 Task: Look for space in Khāriān, Pakistan from 4th June, 2023 to 15th June, 2023 for 2 adults in price range Rs.10000 to Rs.15000. Place can be entire place with 1  bedroom having 1 bed and 1 bathroom. Property type can be house, flat, guest house, hotel. Booking option can be shelf check-in. Required host language is English.
Action: Mouse moved to (451, 74)
Screenshot: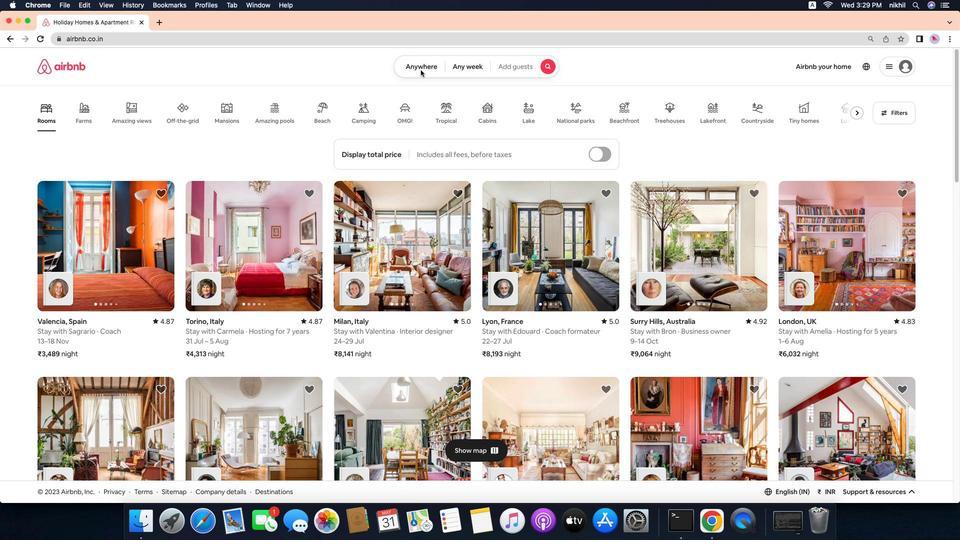 
Action: Mouse pressed left at (451, 74)
Screenshot: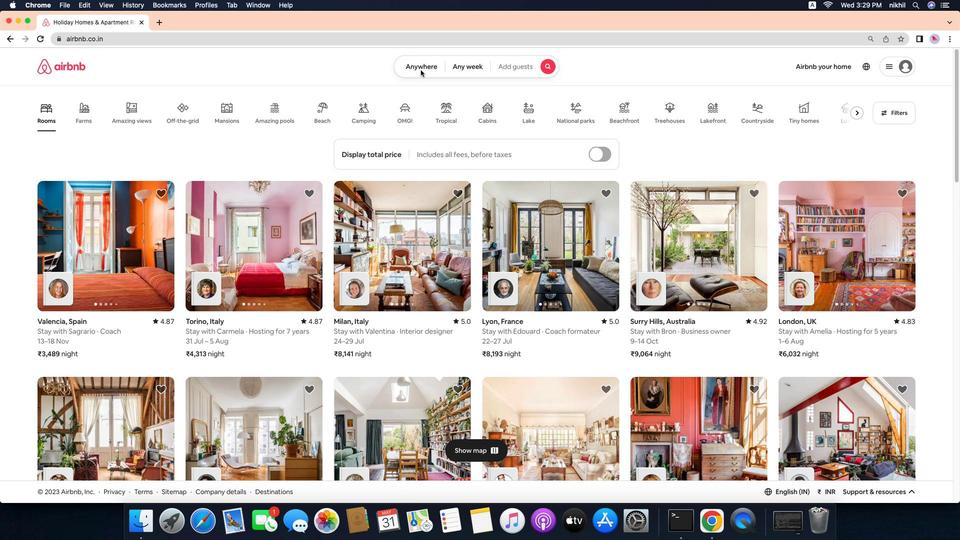 
Action: Mouse moved to (451, 69)
Screenshot: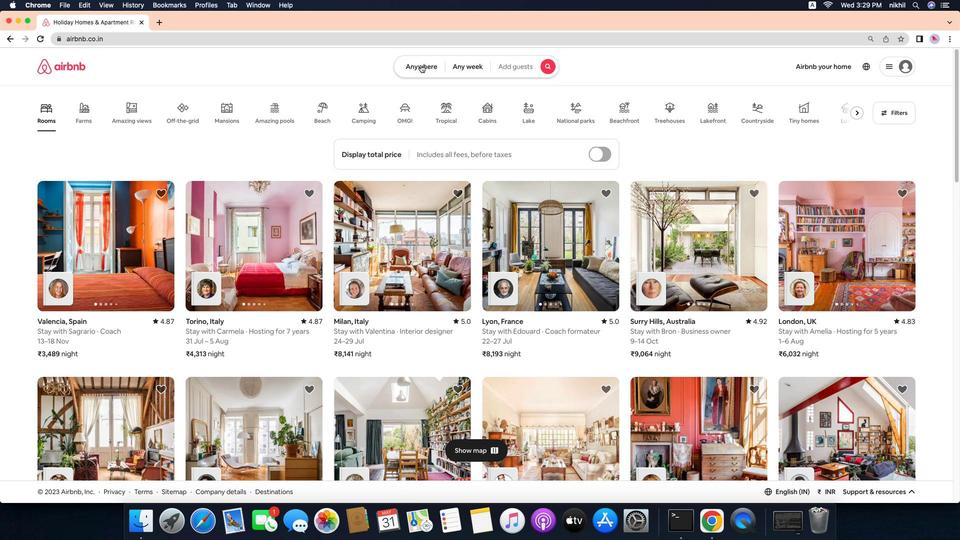 
Action: Mouse pressed left at (451, 69)
Screenshot: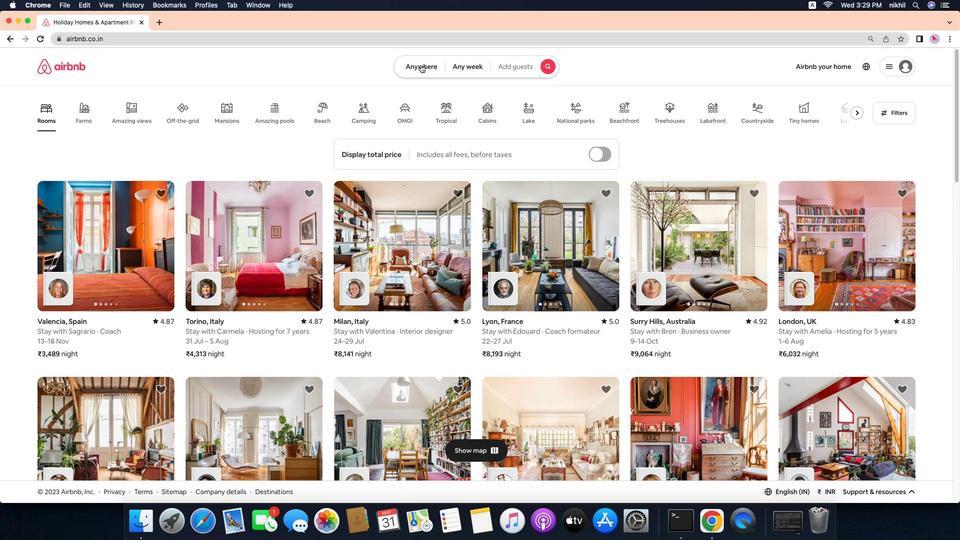 
Action: Mouse moved to (406, 103)
Screenshot: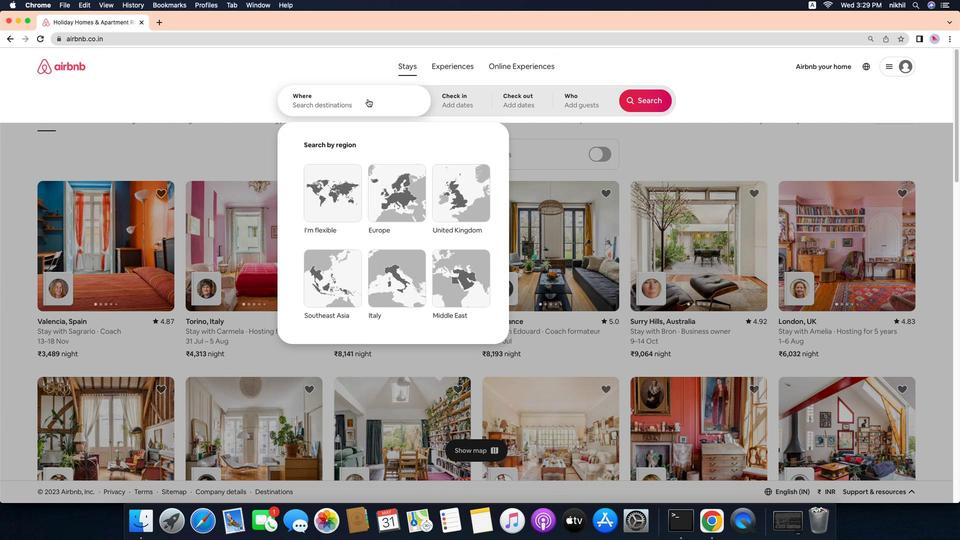 
Action: Mouse pressed left at (406, 103)
Screenshot: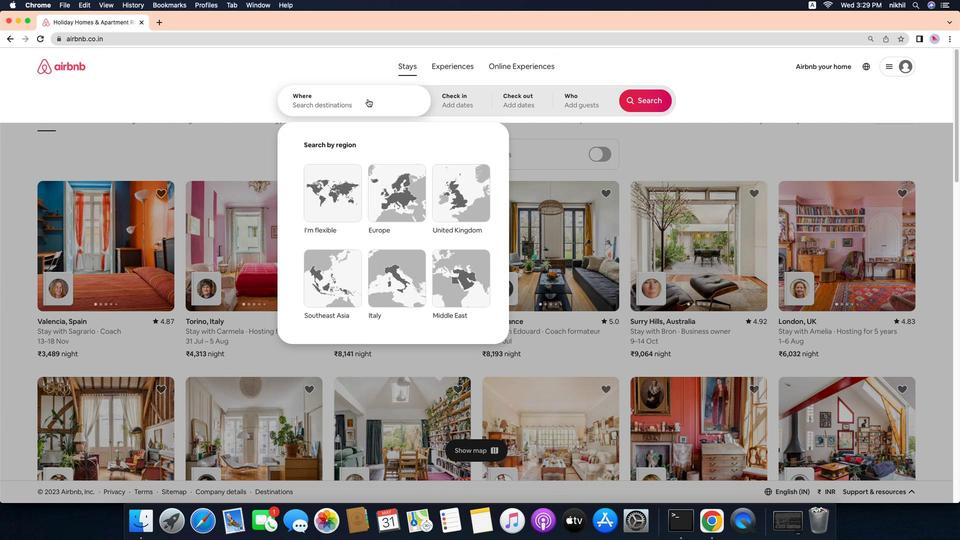 
Action: Mouse moved to (406, 107)
Screenshot: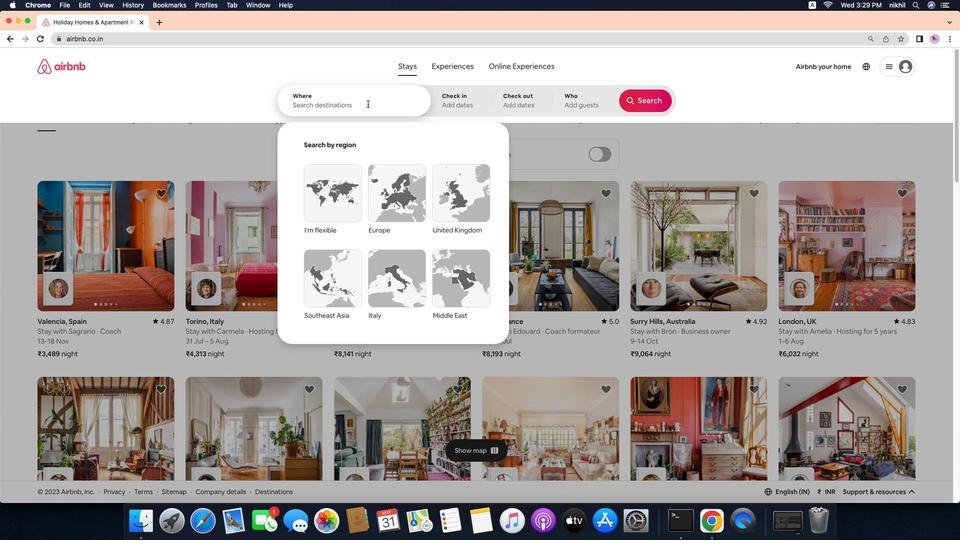 
Action: Key pressed Key.caps_lock'K'Key.caps_lock'h''a''r''i''a''n'','Key.spaceKey.caps_lock'P'Key.caps_lock'a''k''i''s''t''a''n'
Screenshot: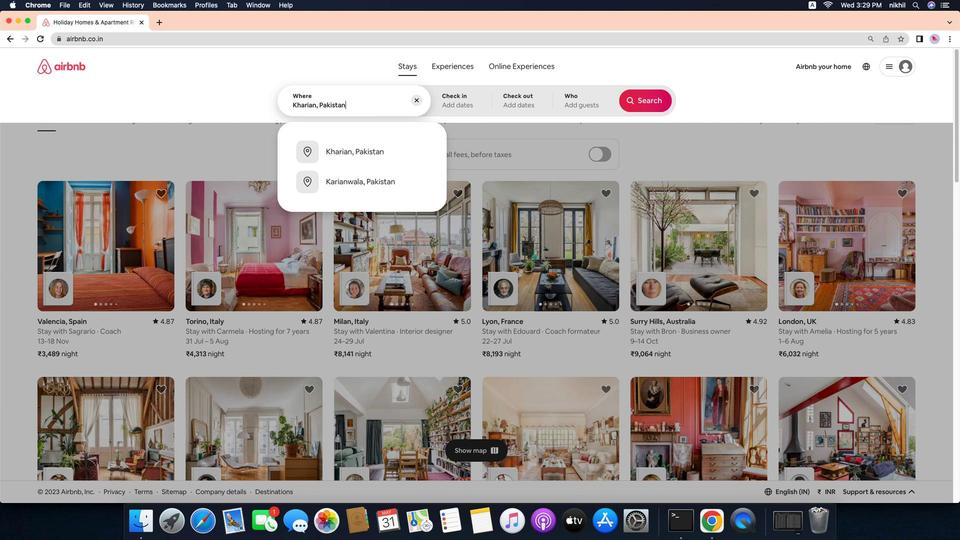 
Action: Mouse moved to (417, 156)
Screenshot: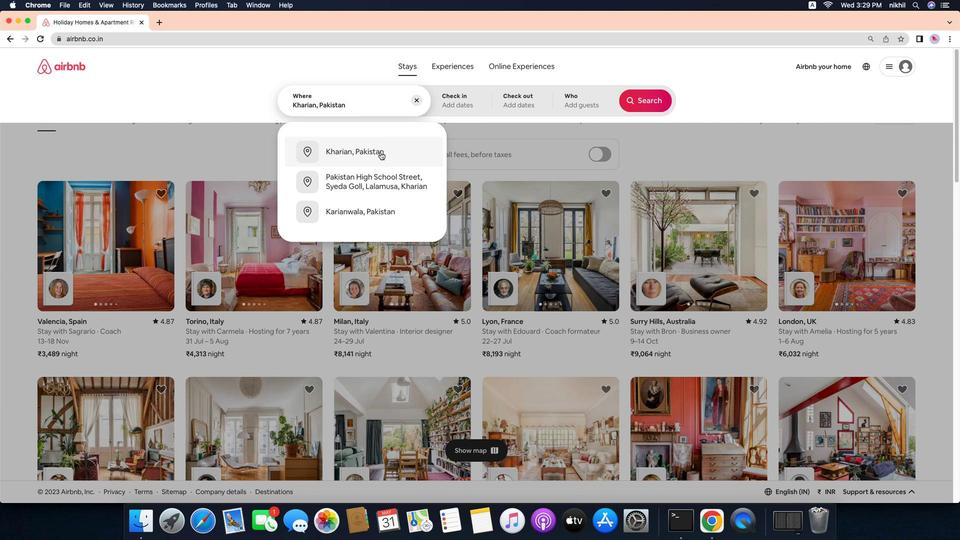 
Action: Mouse pressed left at (417, 156)
Screenshot: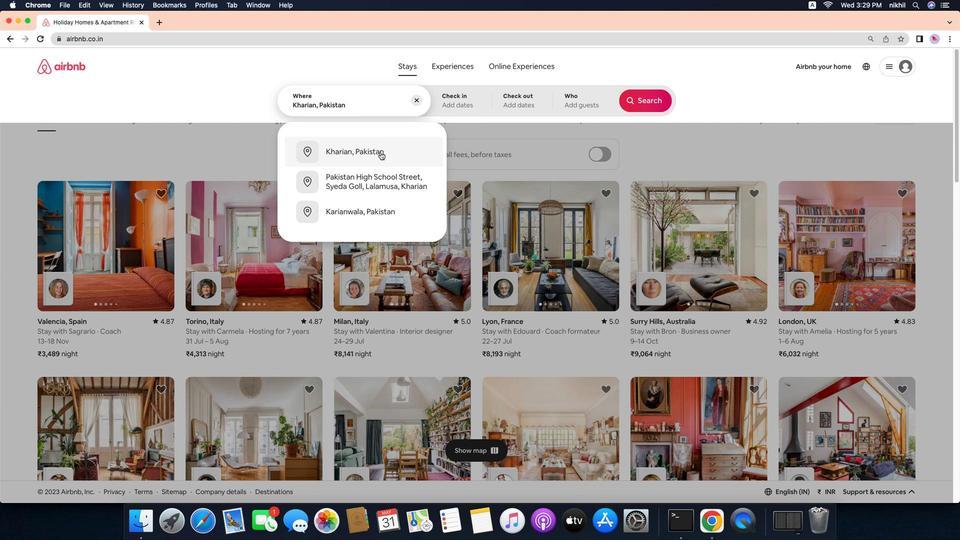 
Action: Mouse moved to (518, 235)
Screenshot: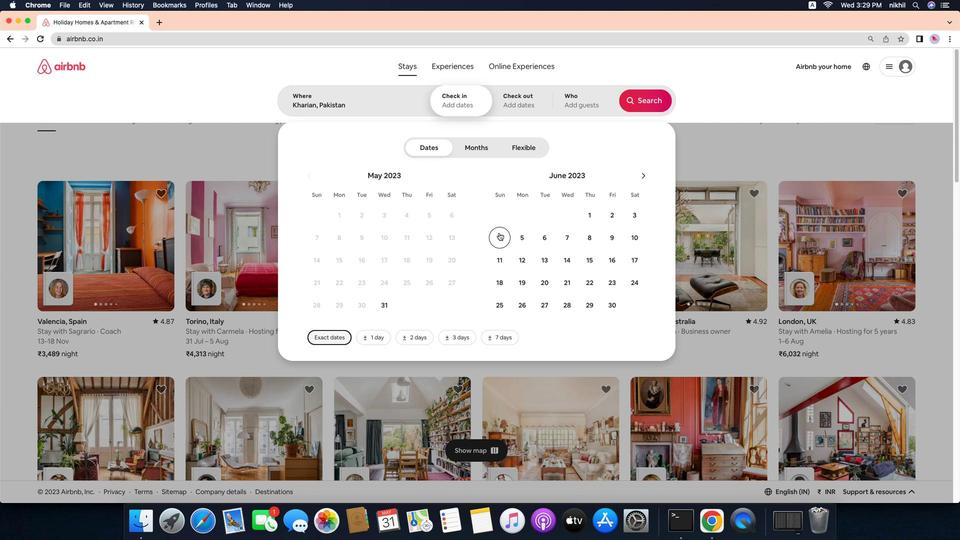 
Action: Mouse pressed left at (518, 235)
Screenshot: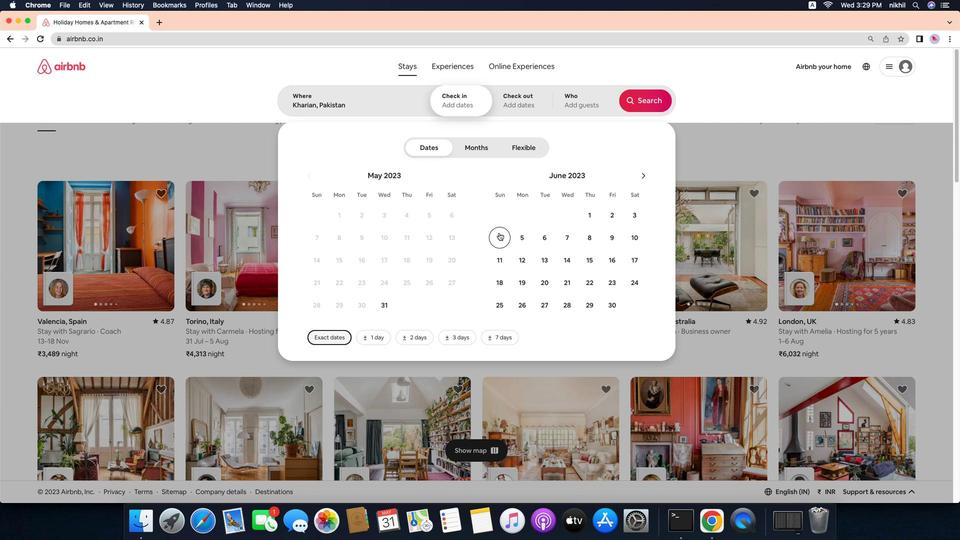 
Action: Mouse moved to (603, 264)
Screenshot: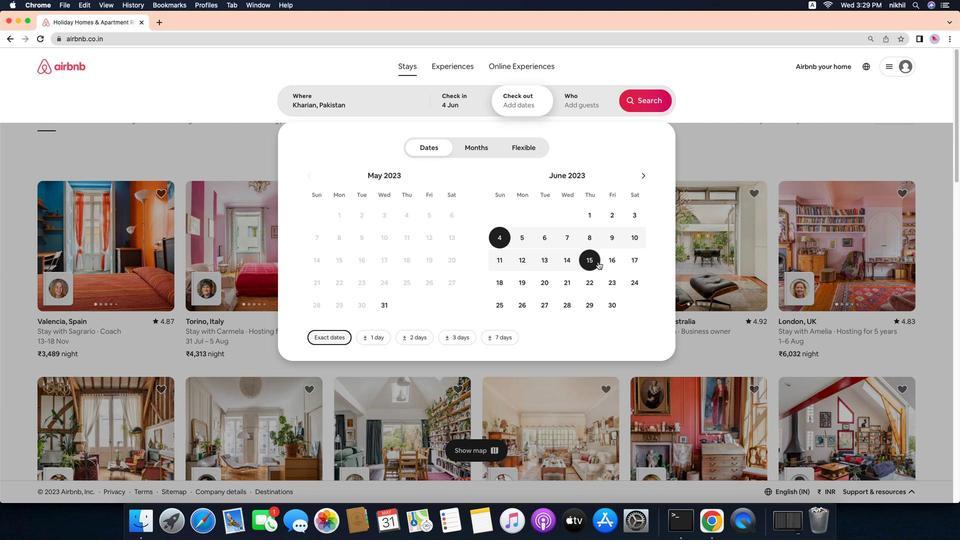 
Action: Mouse pressed left at (603, 264)
Screenshot: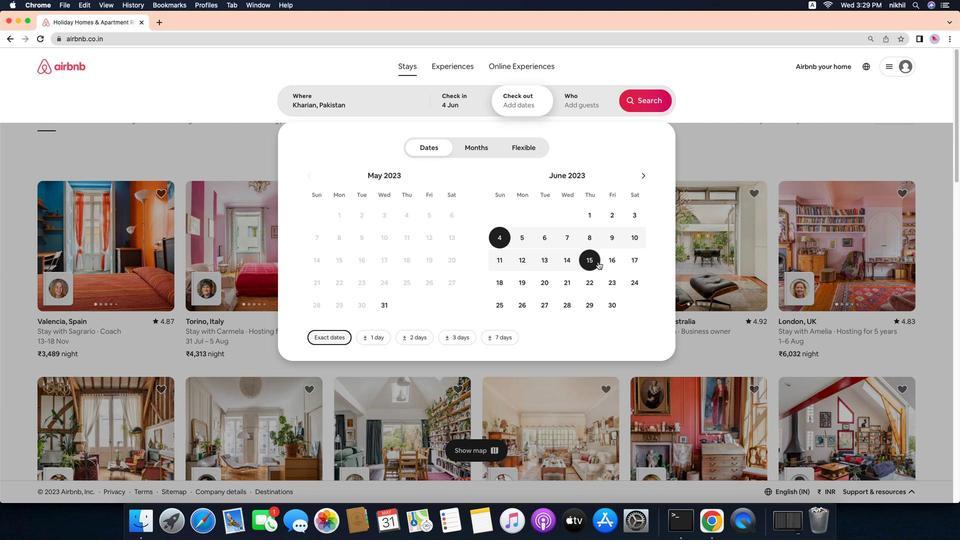 
Action: Mouse moved to (595, 101)
Screenshot: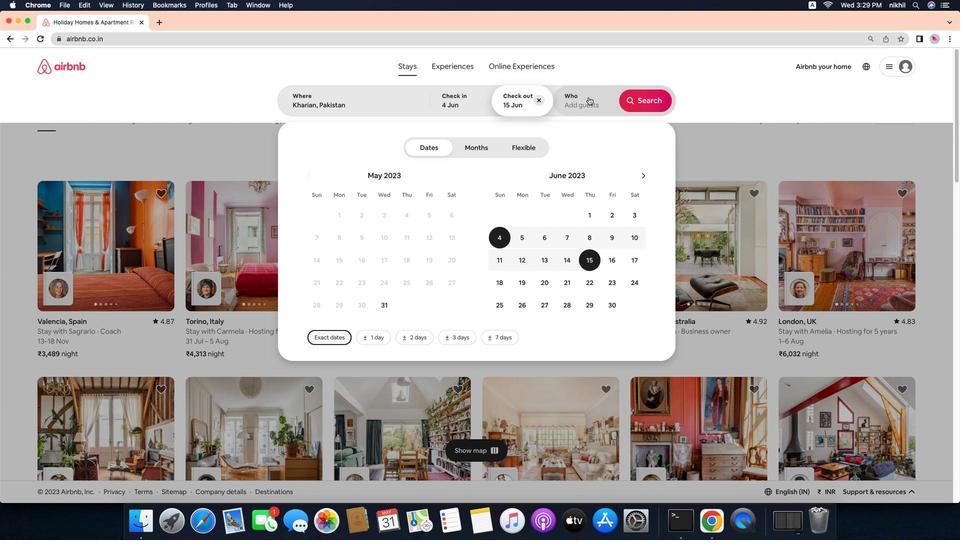 
Action: Mouse pressed left at (595, 101)
Screenshot: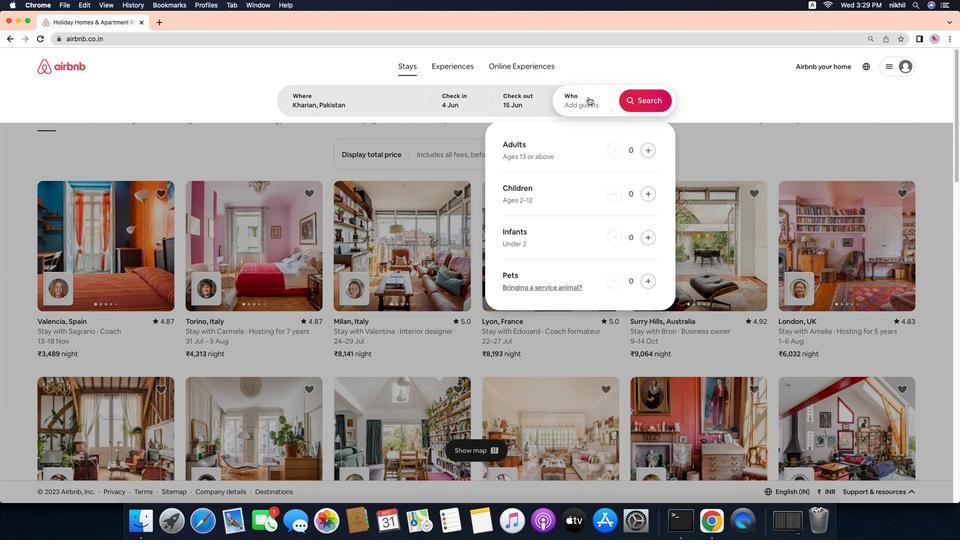 
Action: Mouse moved to (653, 153)
Screenshot: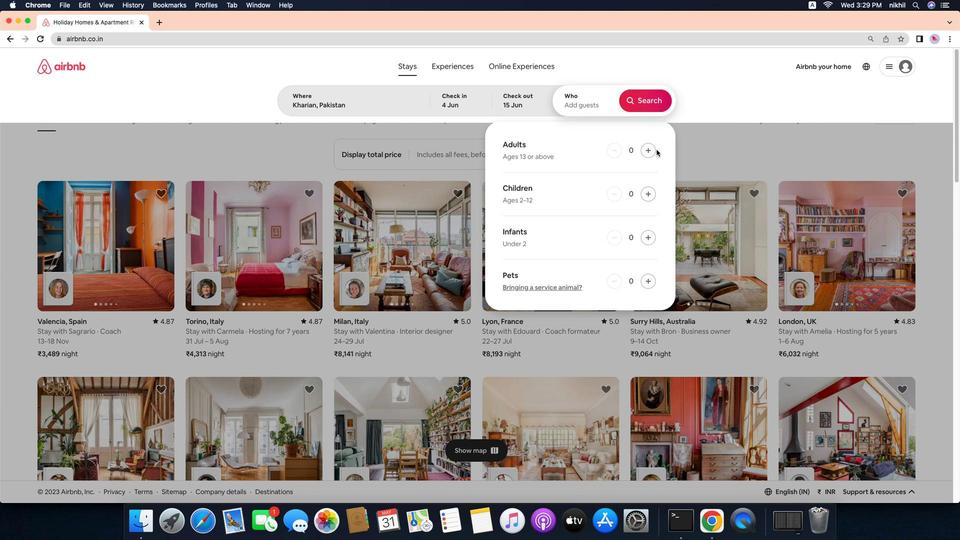 
Action: Mouse pressed left at (653, 153)
Screenshot: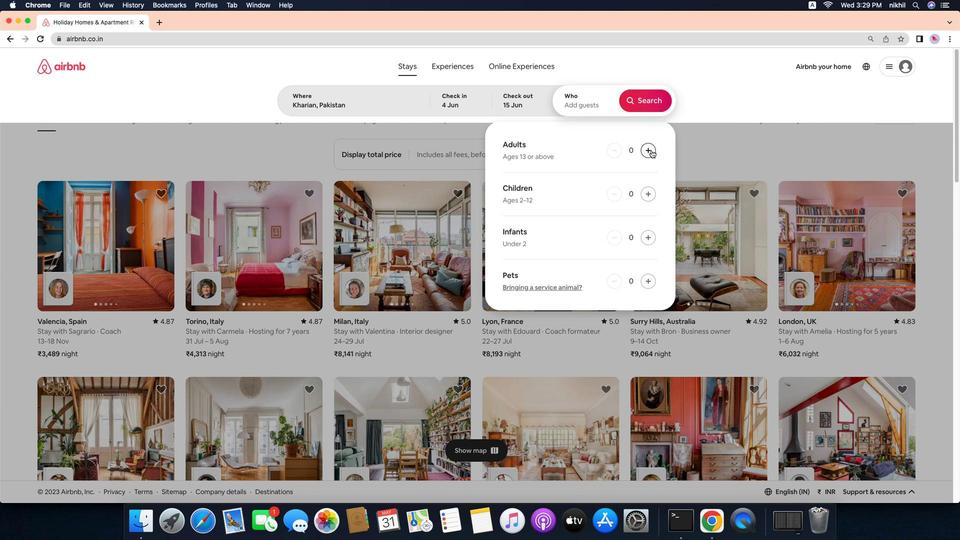 
Action: Mouse moved to (648, 154)
Screenshot: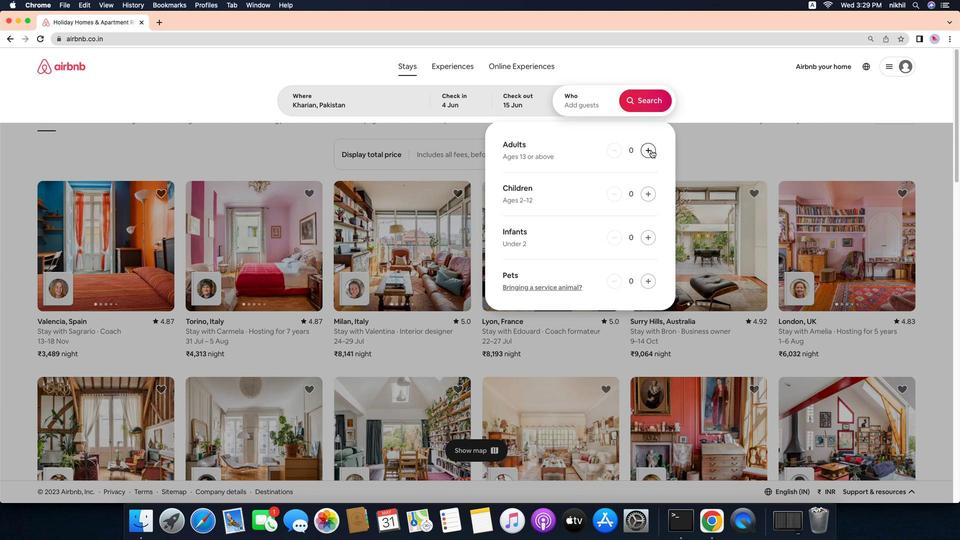 
Action: Mouse pressed left at (648, 154)
Screenshot: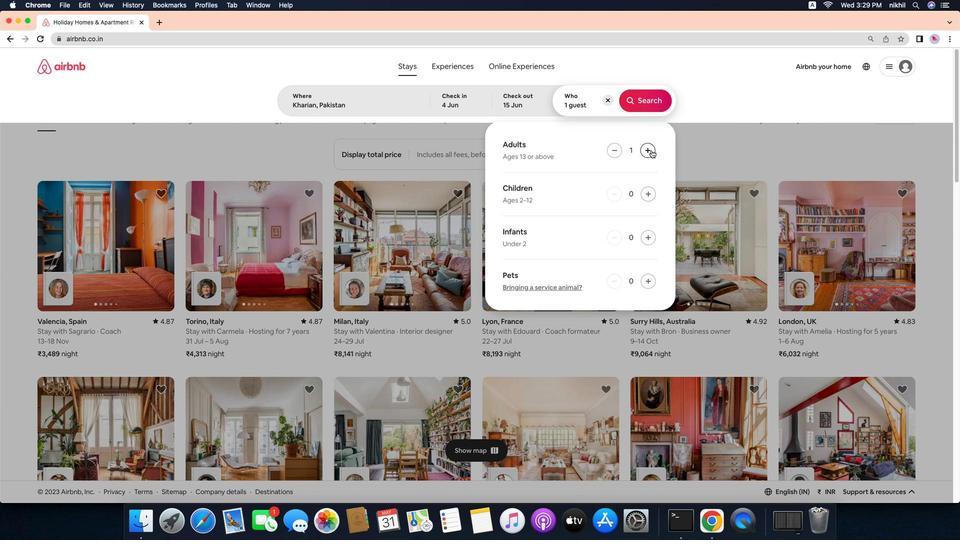 
Action: Mouse pressed left at (648, 154)
Screenshot: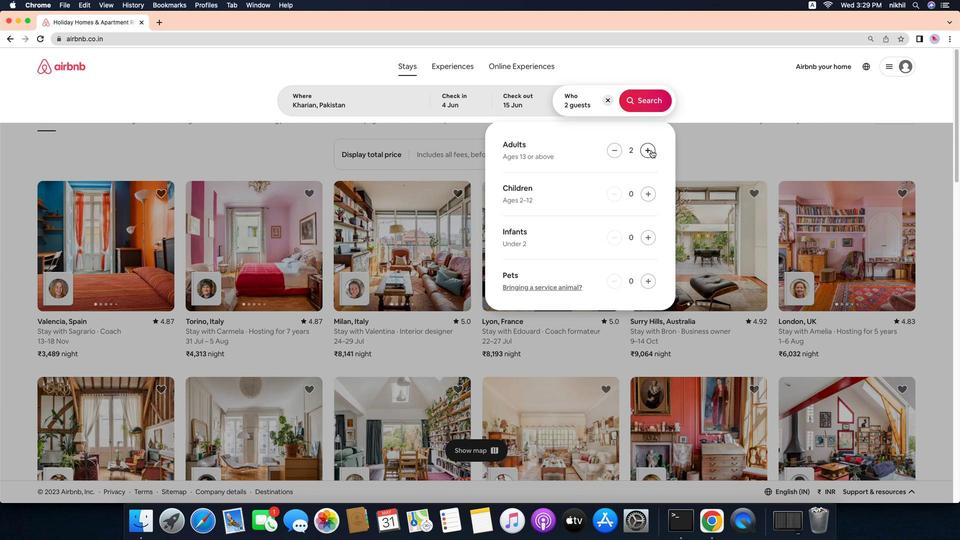 
Action: Mouse moved to (646, 109)
Screenshot: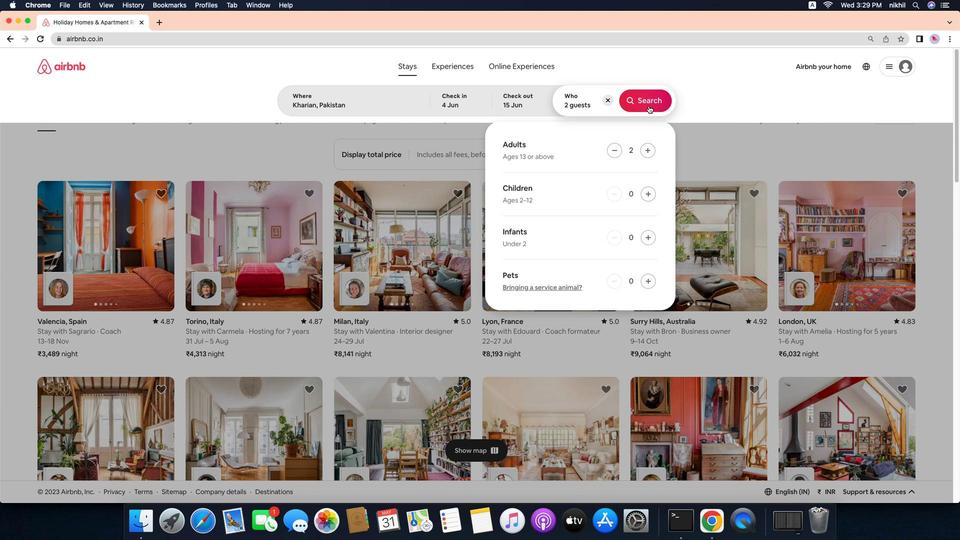 
Action: Mouse pressed left at (646, 109)
Screenshot: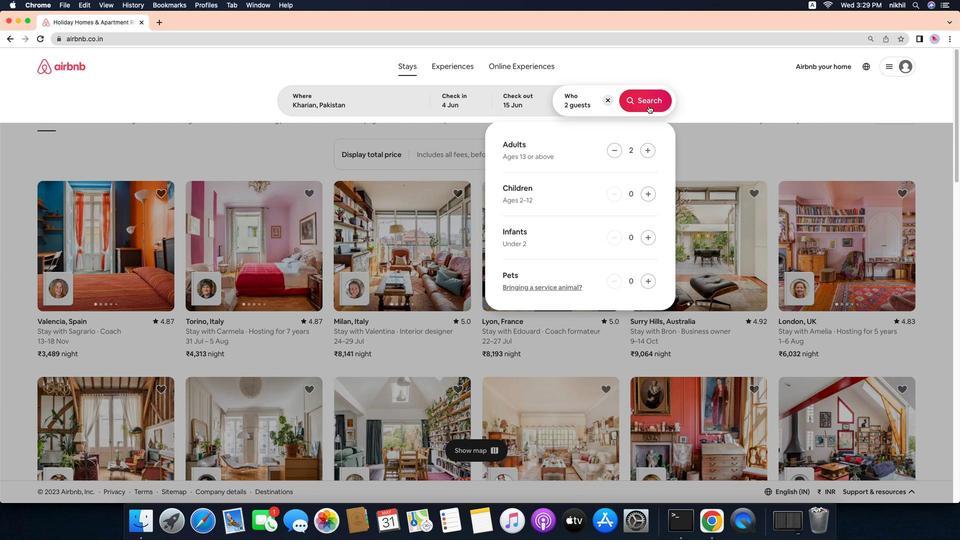 
Action: Mouse moved to (880, 111)
Screenshot: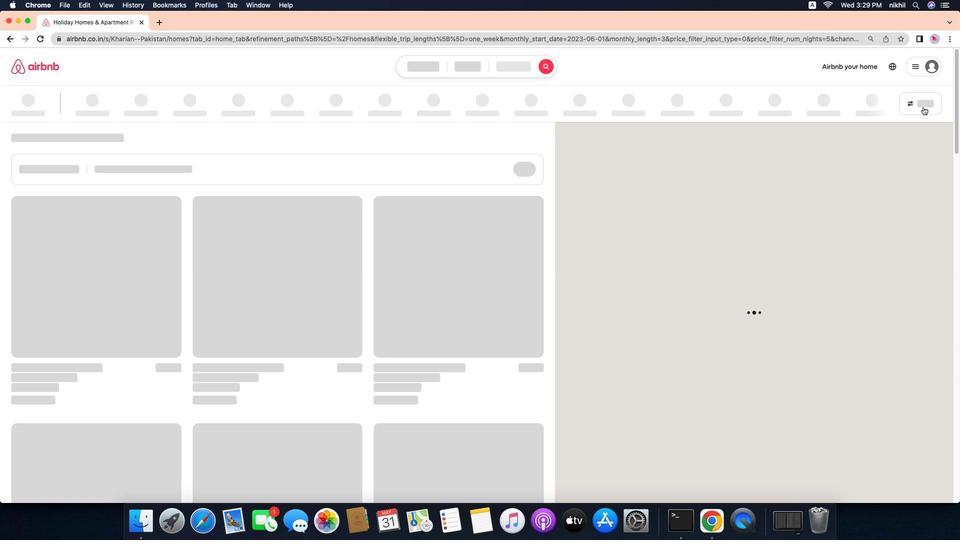 
Action: Mouse pressed left at (880, 111)
Screenshot: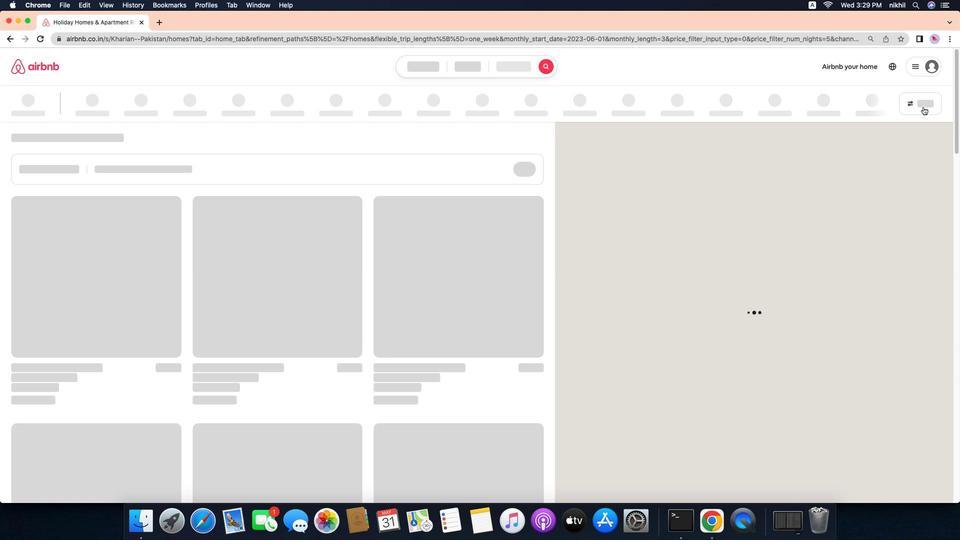 
Action: Mouse moved to (874, 113)
Screenshot: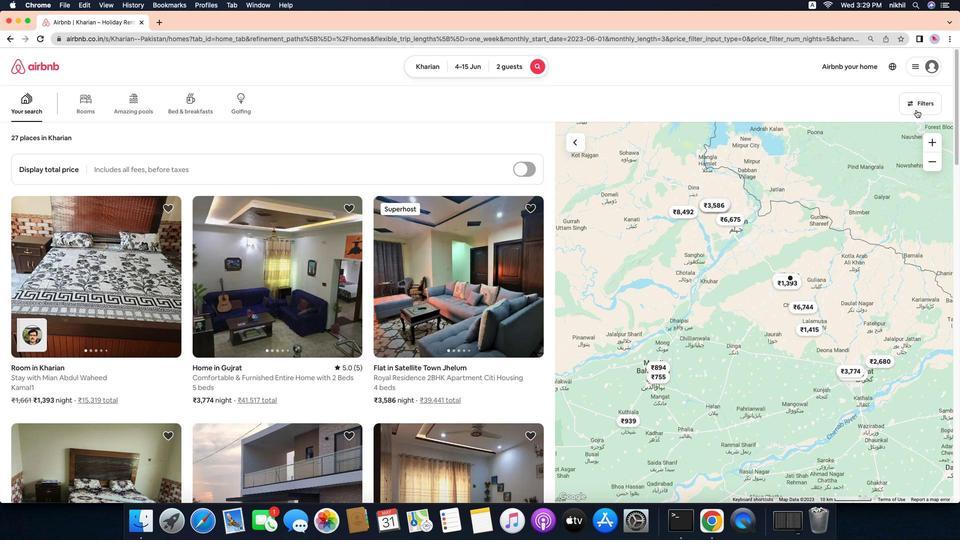 
Action: Mouse pressed left at (874, 113)
Screenshot: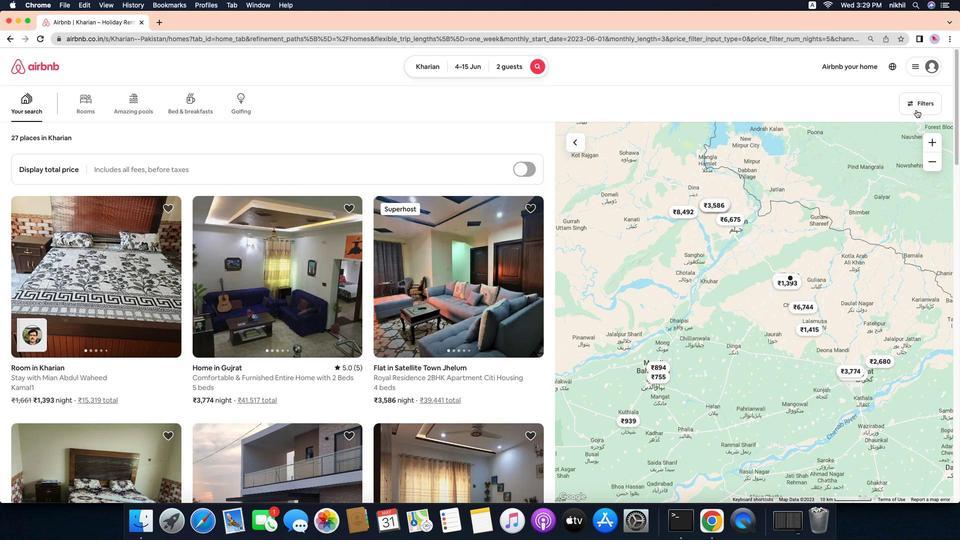 
Action: Mouse moved to (421, 336)
Screenshot: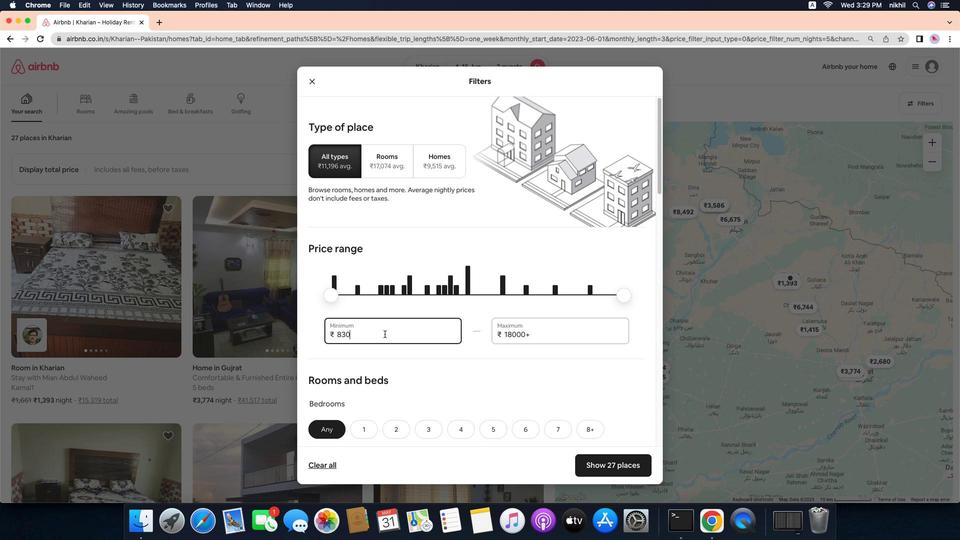 
Action: Mouse pressed left at (421, 336)
Screenshot: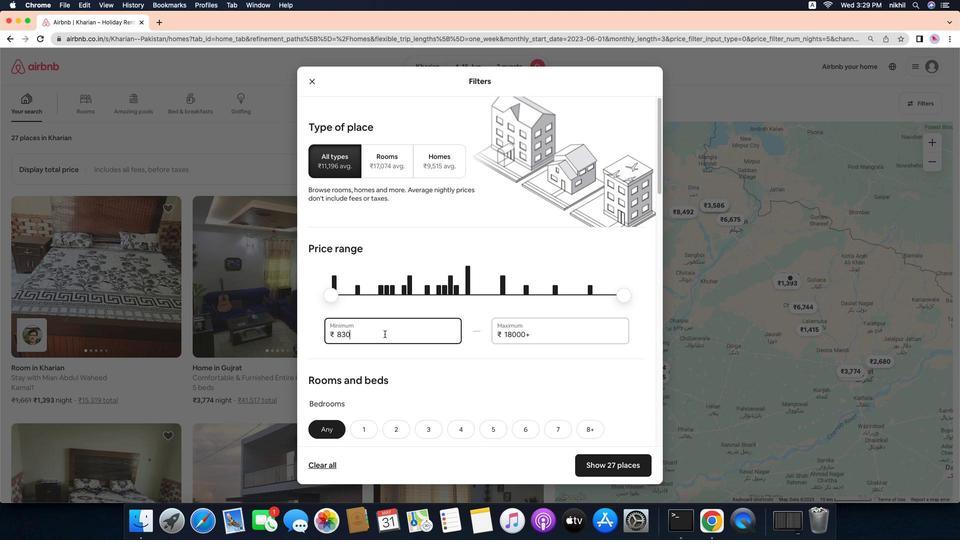 
Action: Key pressed Key.backspaceKey.backspaceKey.backspaceKey.backspace'1''0''0''0''0'
Screenshot: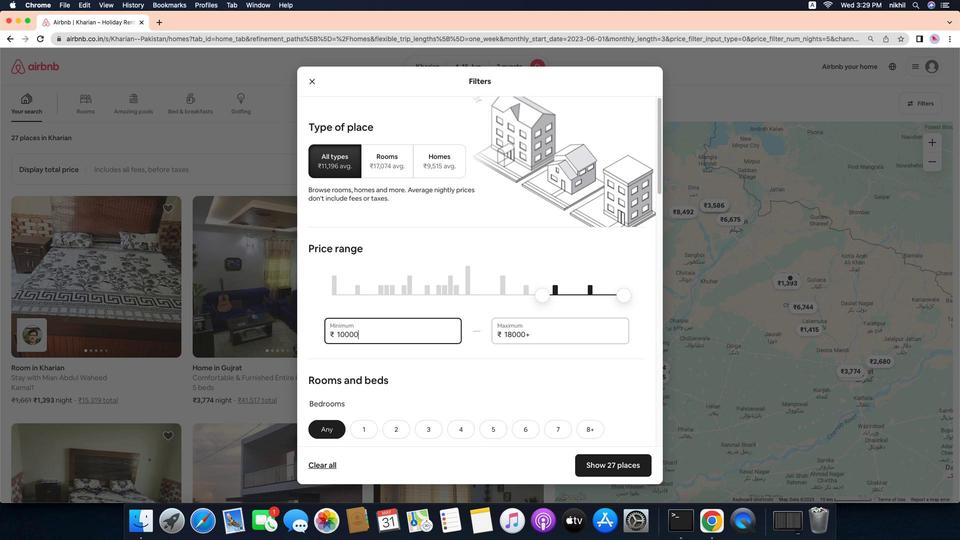 
Action: Mouse moved to (558, 335)
Screenshot: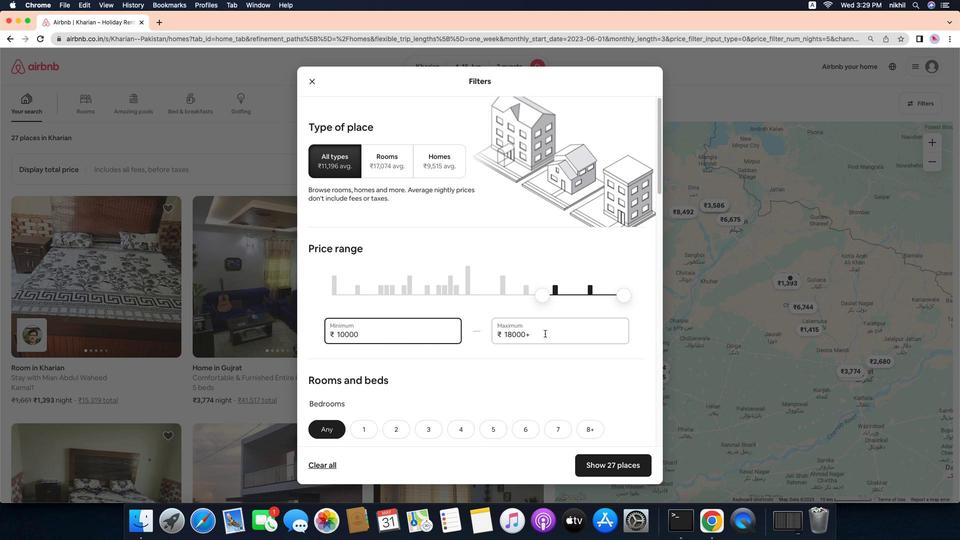 
Action: Mouse pressed left at (558, 335)
Screenshot: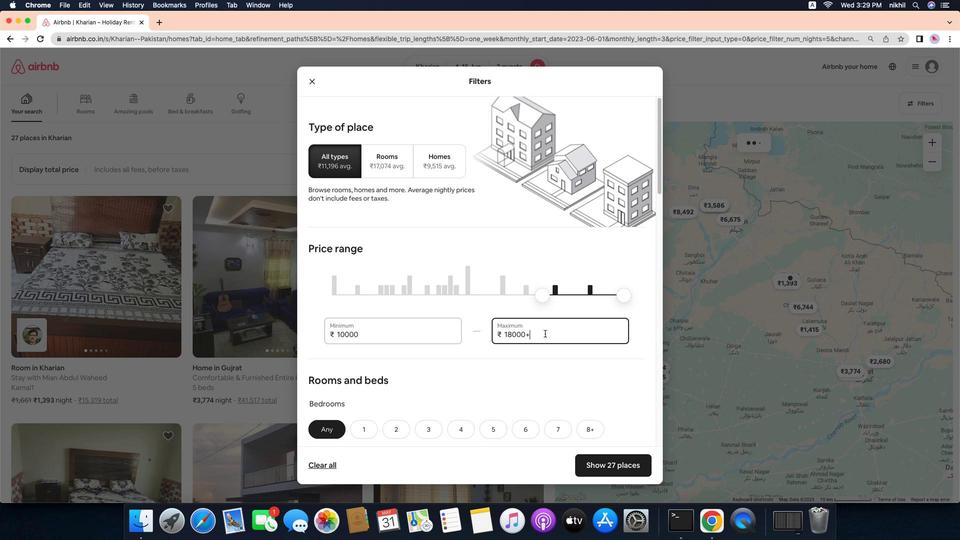 
Action: Key pressed Key.backspaceKey.backspaceKey.backspaceKey.backspaceKey.backspaceKey.backspaceKey.backspace'1''5''0''0''0'
Screenshot: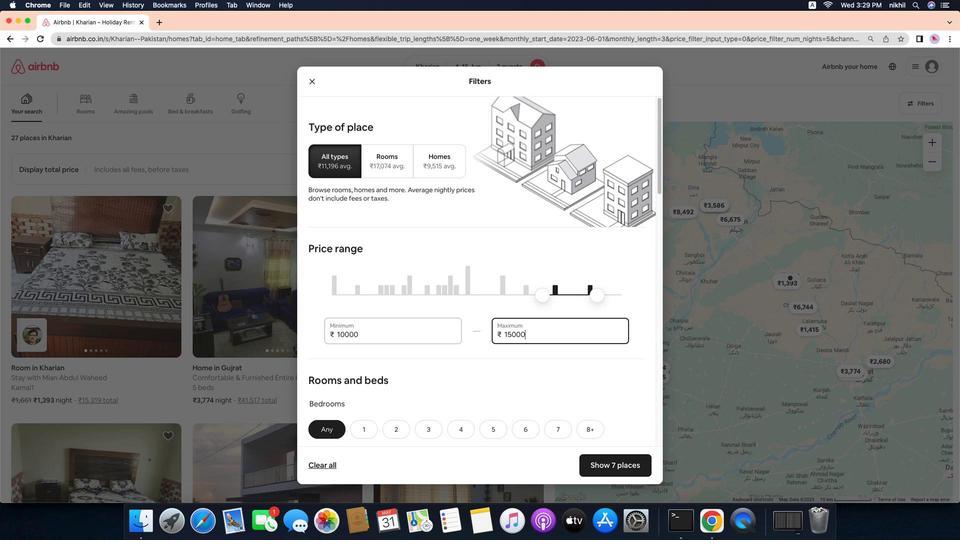 
Action: Mouse moved to (506, 350)
Screenshot: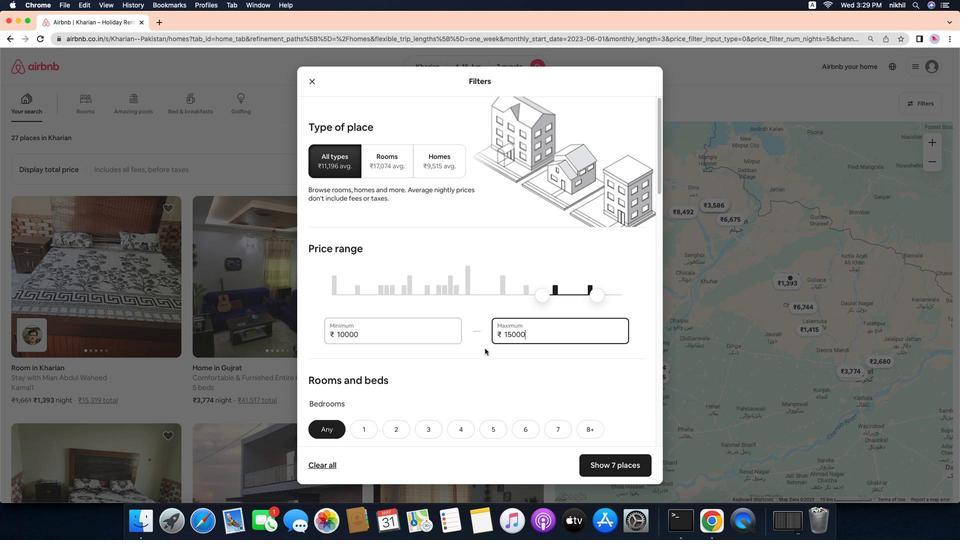 
Action: Mouse scrolled (506, 350) with delta (92, 4)
Screenshot: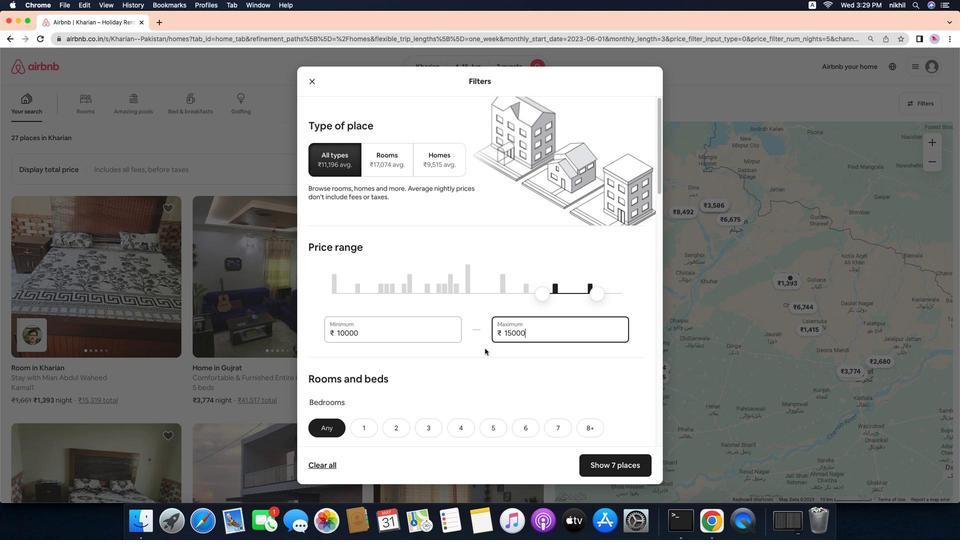 
Action: Mouse scrolled (506, 350) with delta (92, 4)
Screenshot: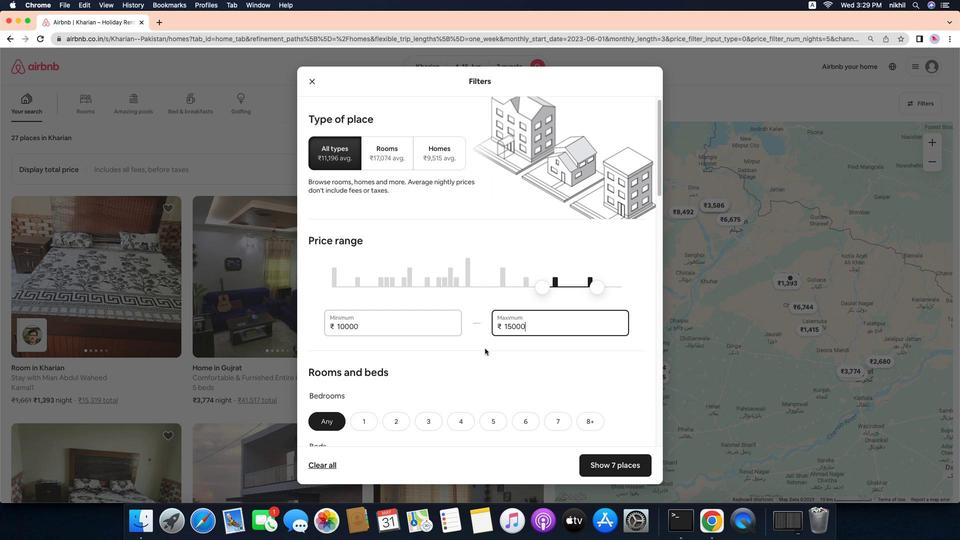 
Action: Mouse scrolled (506, 350) with delta (92, 4)
Screenshot: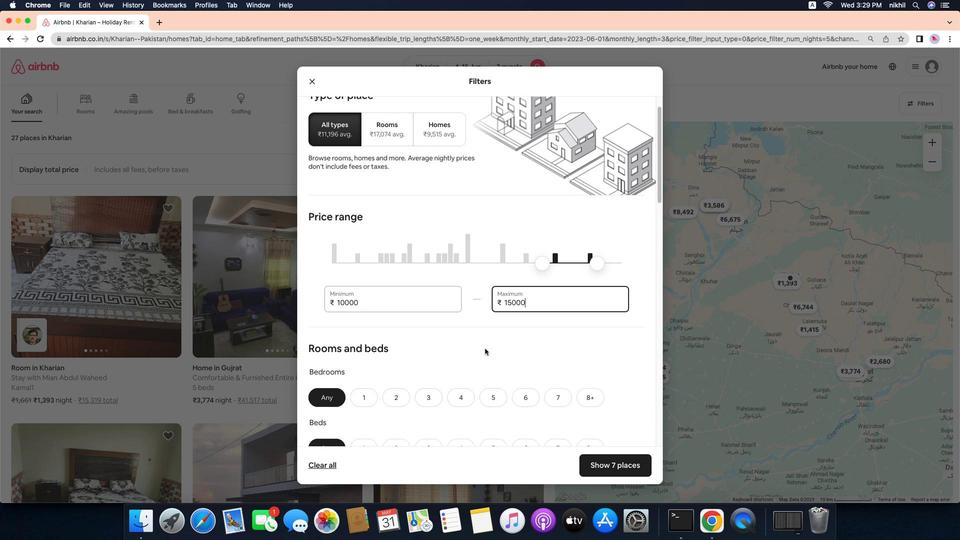 
Action: Mouse scrolled (506, 350) with delta (92, 3)
Screenshot: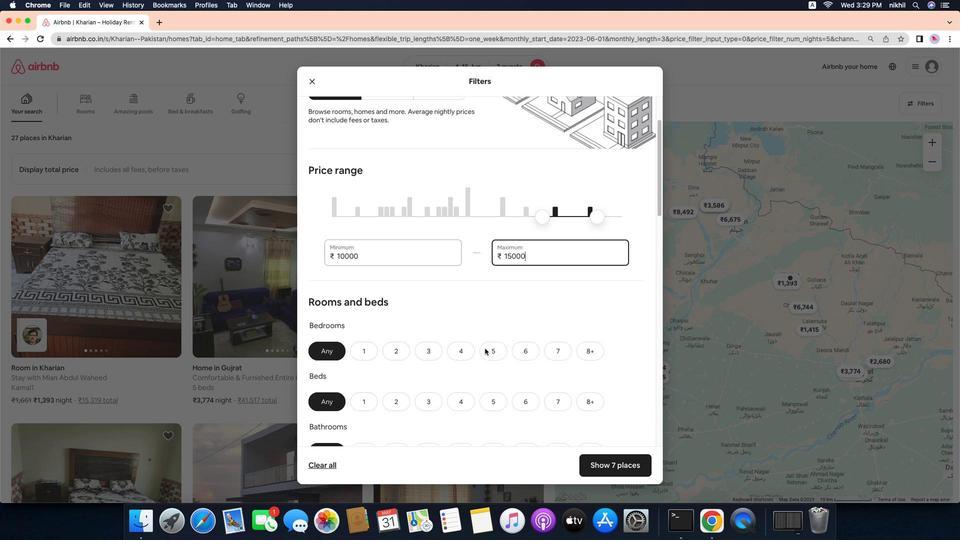 
Action: Mouse moved to (399, 312)
Screenshot: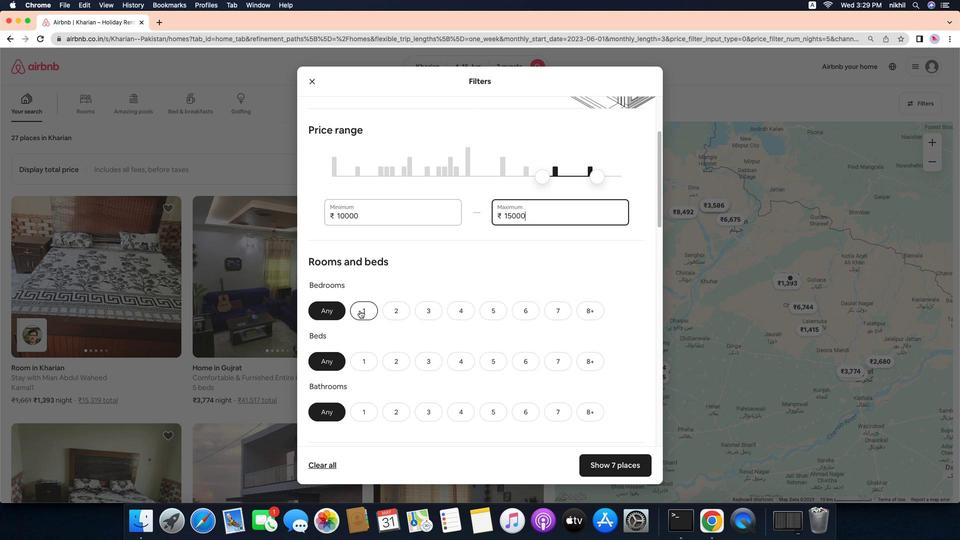 
Action: Mouse pressed left at (399, 312)
Screenshot: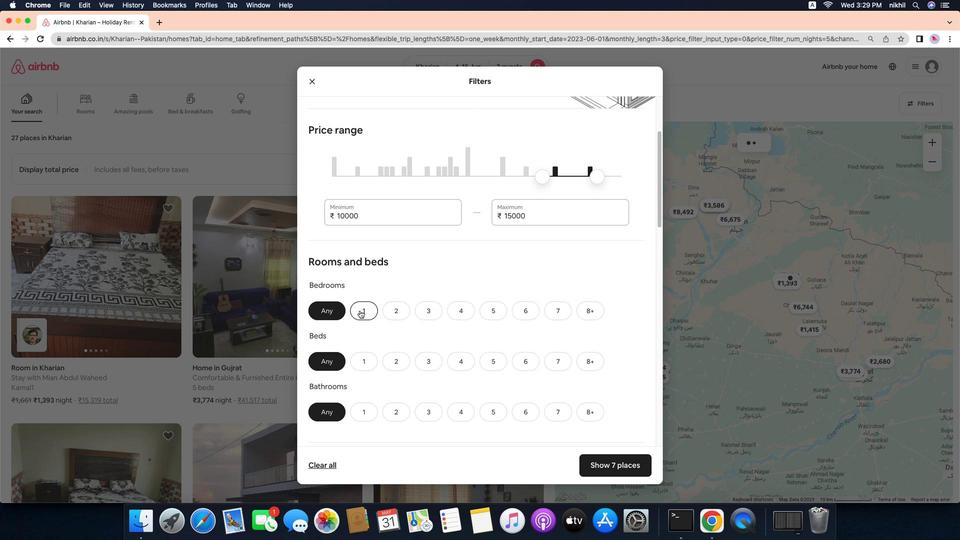 
Action: Mouse moved to (400, 364)
Screenshot: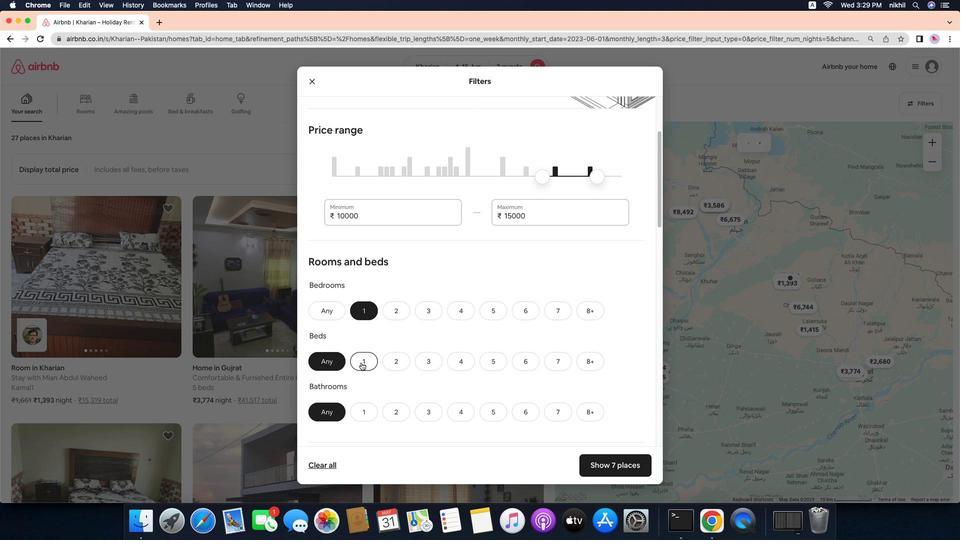 
Action: Mouse pressed left at (400, 364)
Screenshot: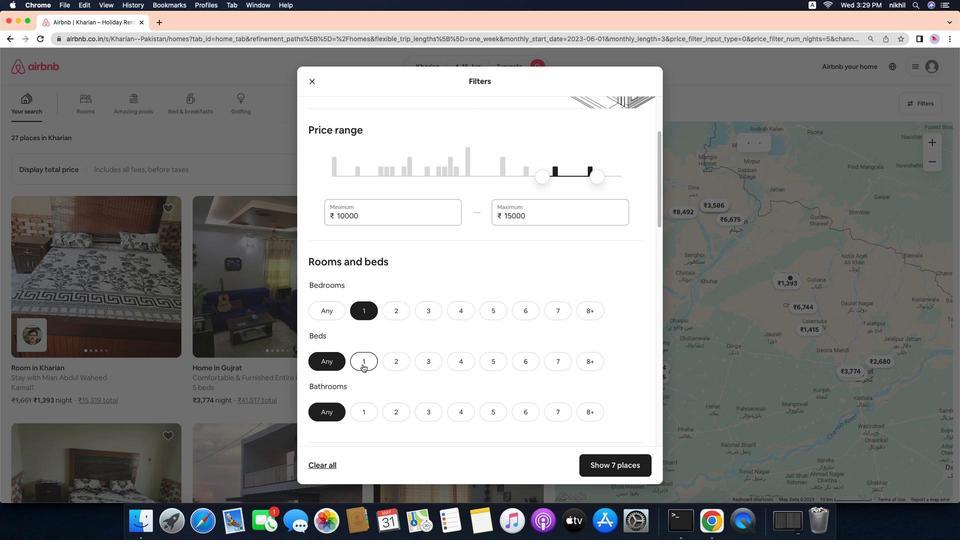 
Action: Mouse moved to (402, 416)
Screenshot: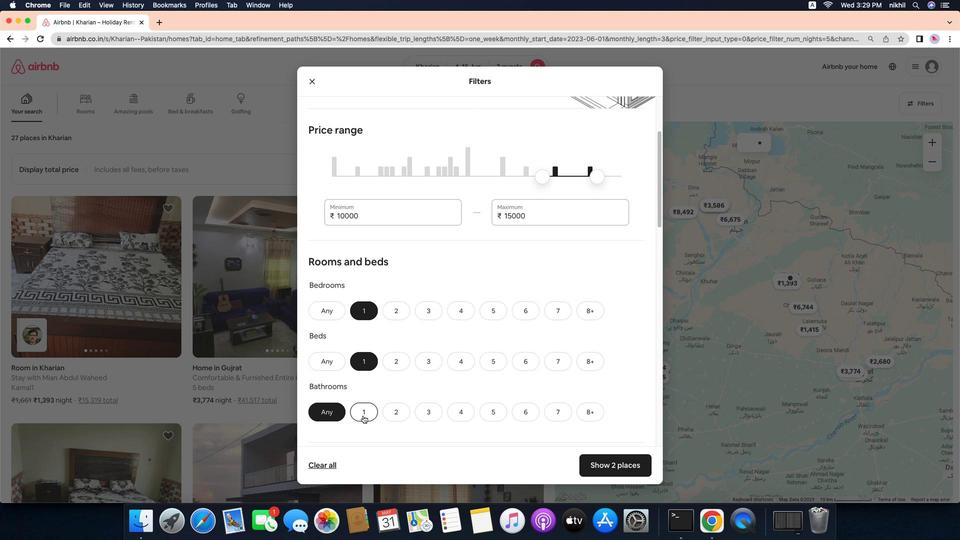 
Action: Mouse pressed left at (402, 416)
Screenshot: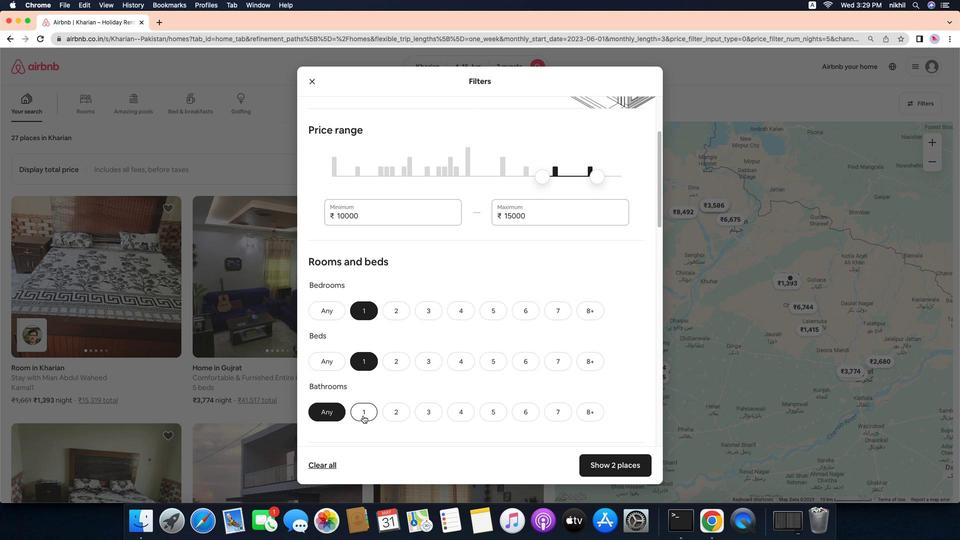 
Action: Mouse moved to (481, 385)
Screenshot: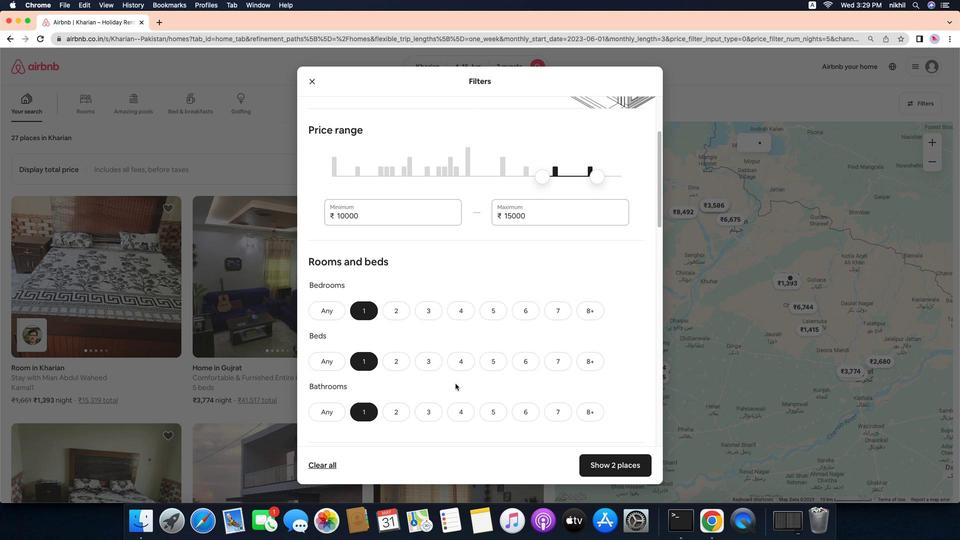 
Action: Mouse scrolled (481, 385) with delta (92, 4)
Screenshot: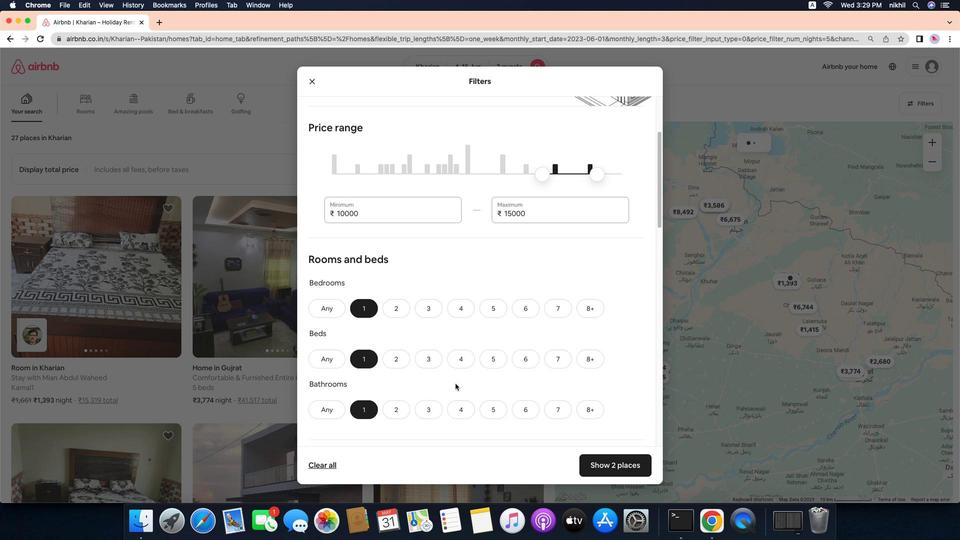 
Action: Mouse scrolled (481, 385) with delta (92, 4)
Screenshot: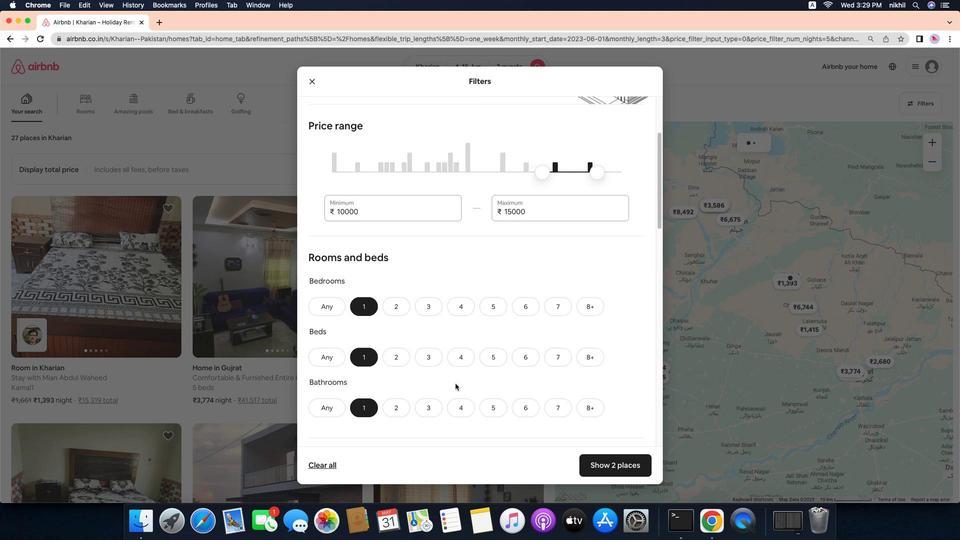 
Action: Mouse scrolled (481, 385) with delta (92, 3)
Screenshot: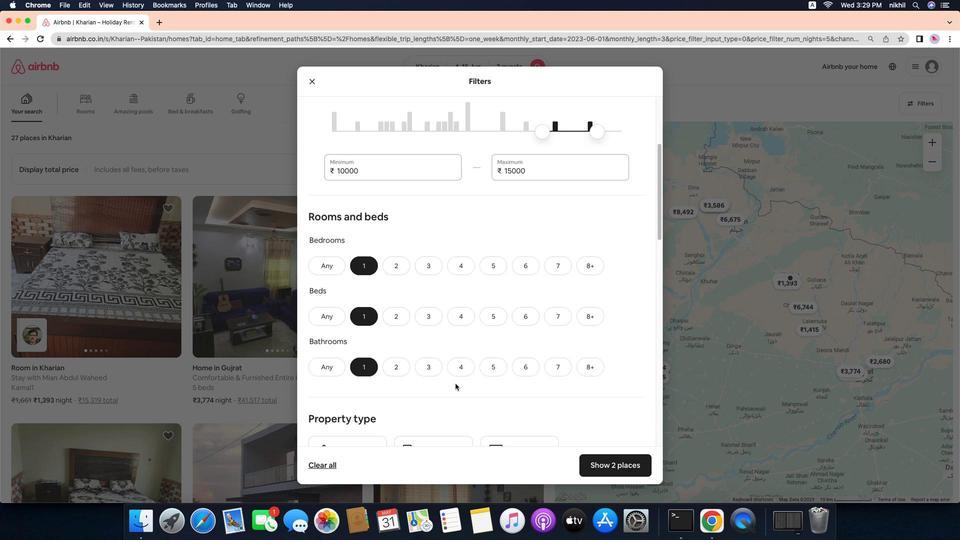 
Action: Mouse moved to (381, 420)
Screenshot: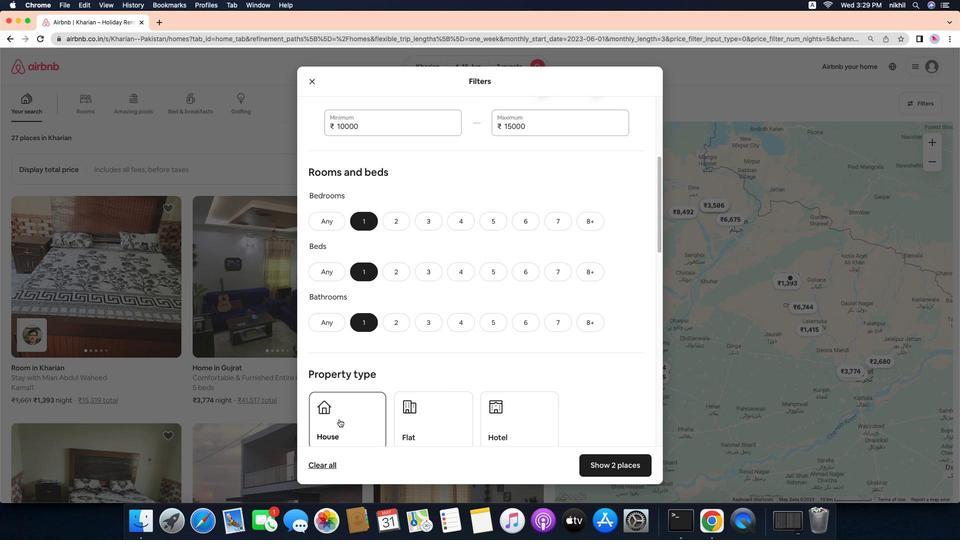 
Action: Mouse pressed left at (381, 420)
Screenshot: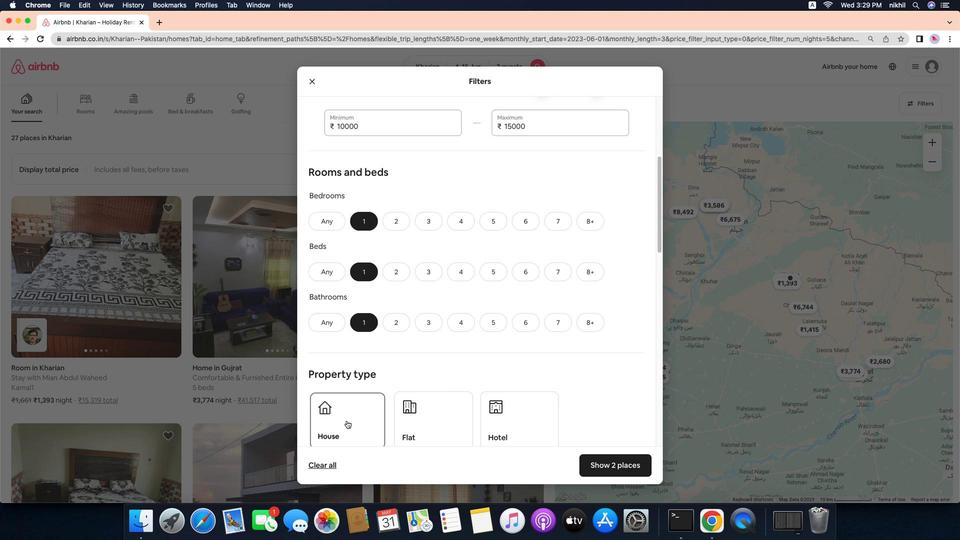 
Action: Mouse moved to (470, 424)
Screenshot: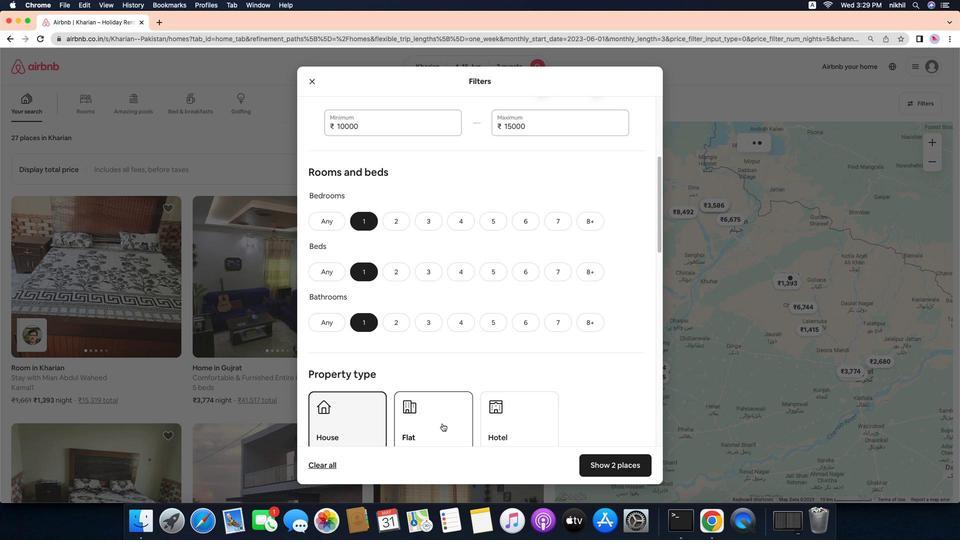 
Action: Mouse pressed left at (470, 424)
Screenshot: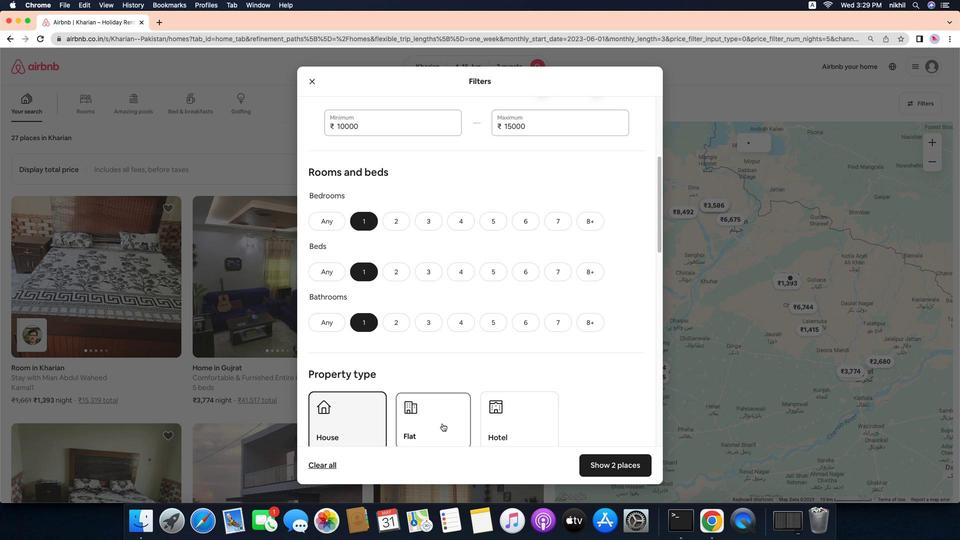 
Action: Mouse moved to (526, 415)
Screenshot: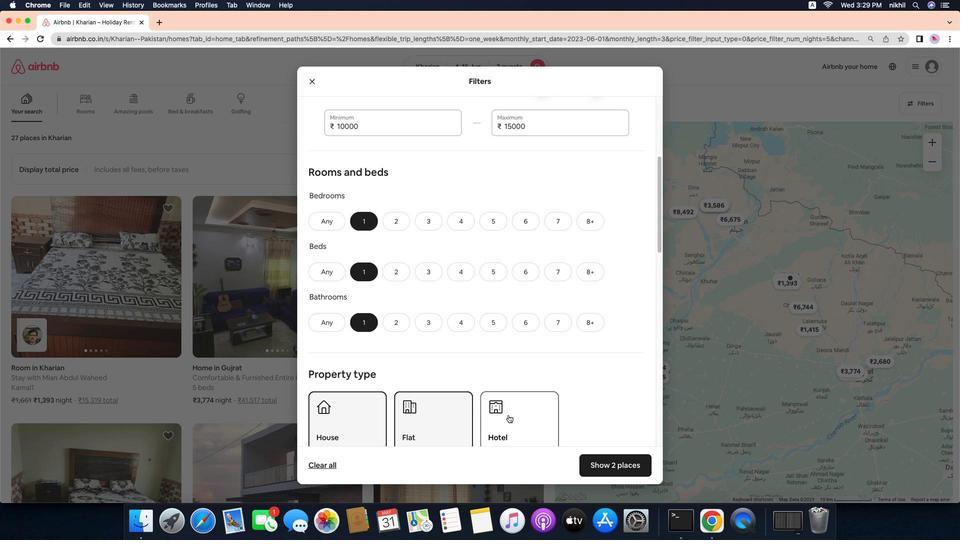 
Action: Mouse pressed left at (526, 415)
Screenshot: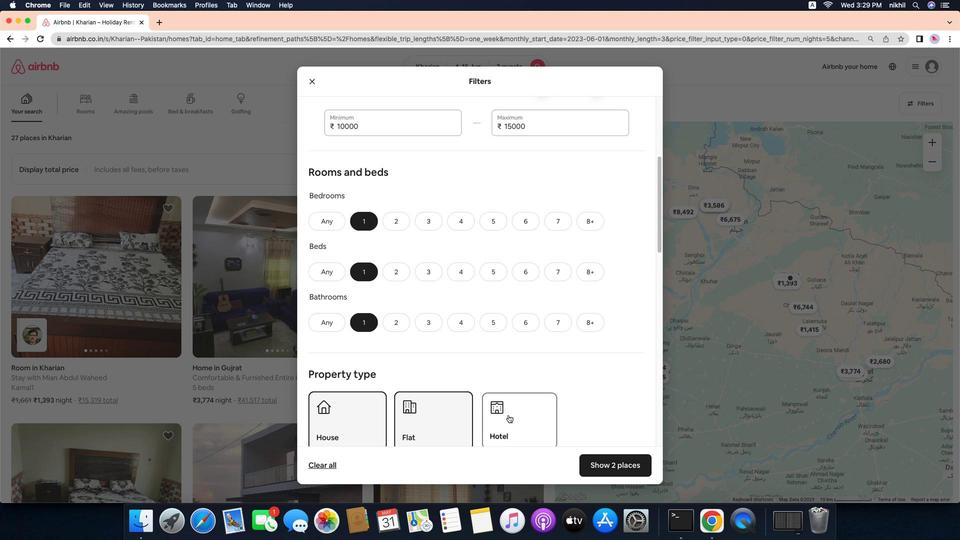 
Action: Mouse moved to (525, 406)
Screenshot: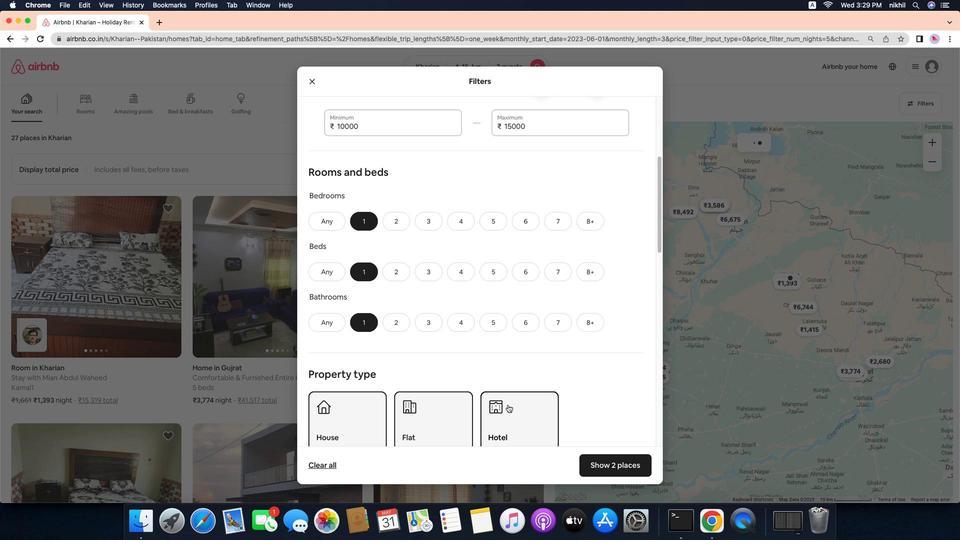 
Action: Mouse scrolled (525, 406) with delta (92, 4)
Screenshot: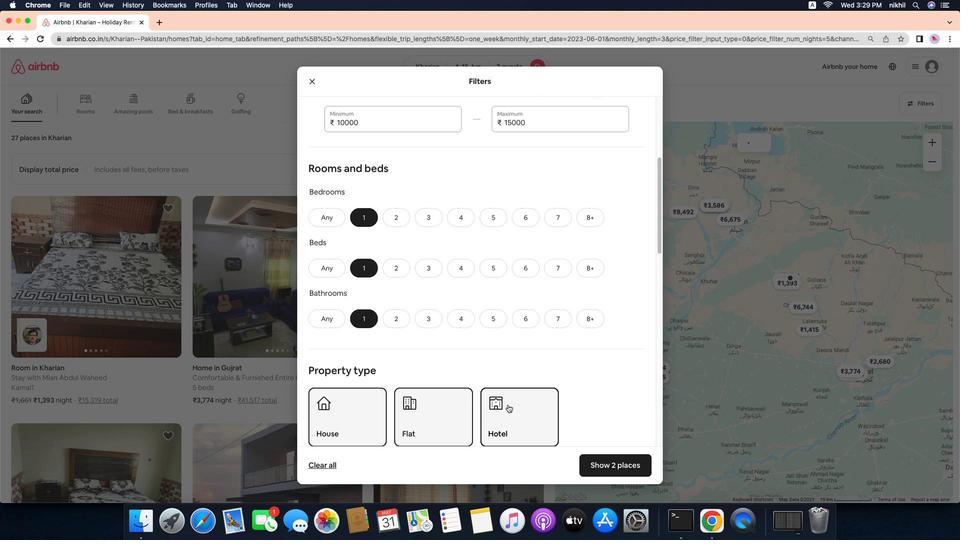 
Action: Mouse scrolled (525, 406) with delta (92, 4)
Screenshot: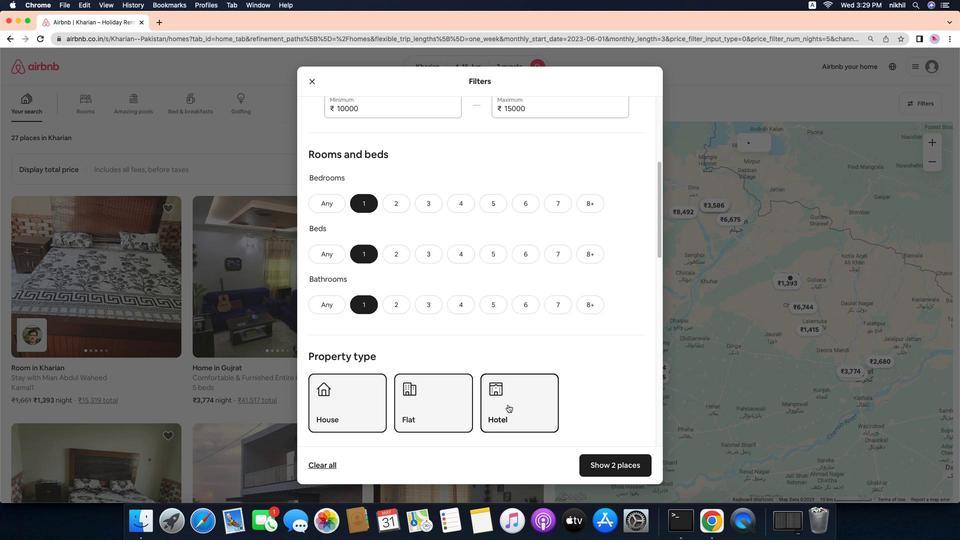 
Action: Mouse scrolled (525, 406) with delta (92, 3)
Screenshot: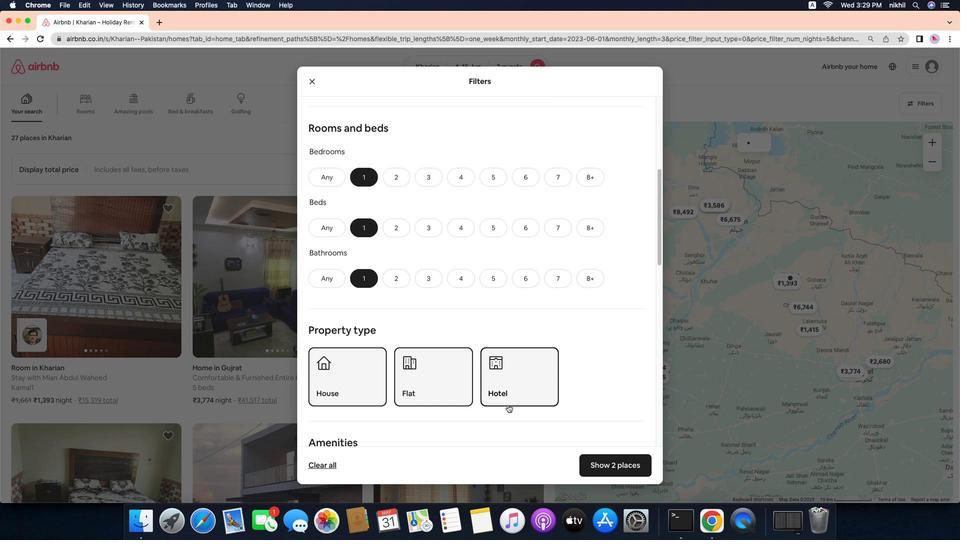 
Action: Mouse scrolled (525, 406) with delta (92, 4)
Screenshot: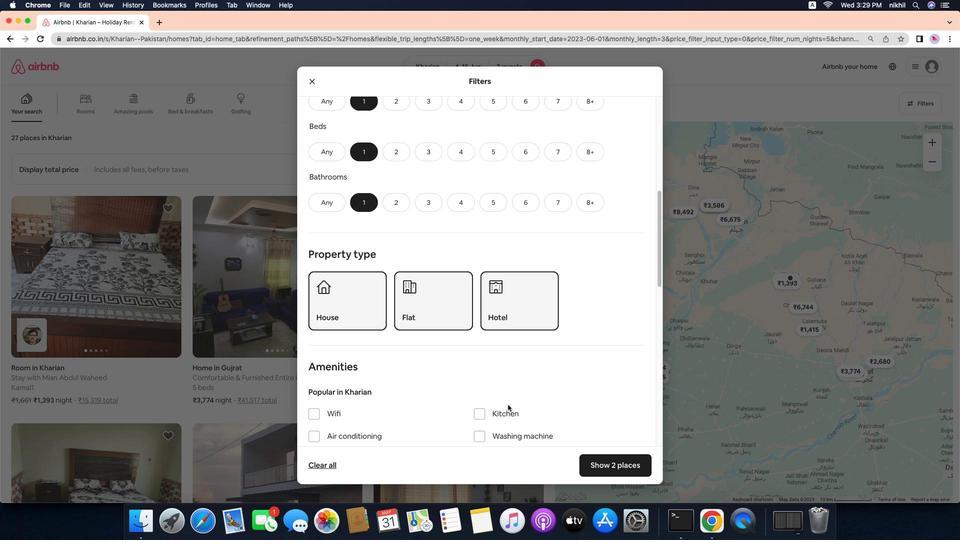 
Action: Mouse scrolled (525, 406) with delta (92, 4)
Screenshot: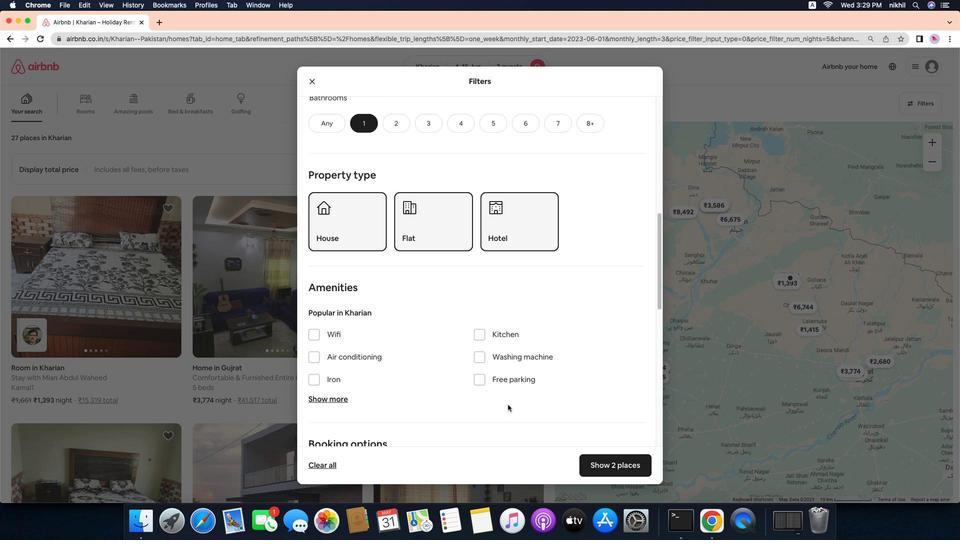 
Action: Mouse scrolled (525, 406) with delta (92, 3)
Screenshot: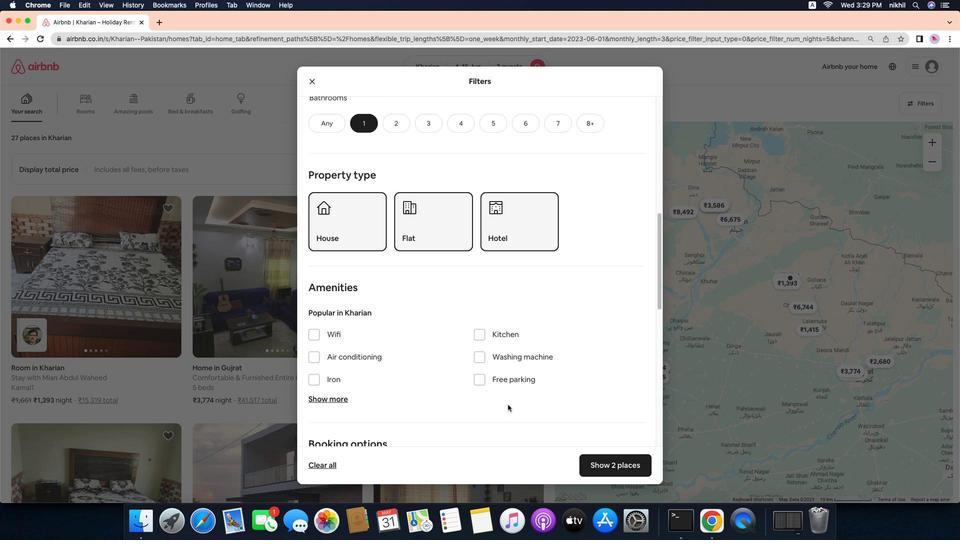 
Action: Mouse scrolled (525, 406) with delta (92, 2)
Screenshot: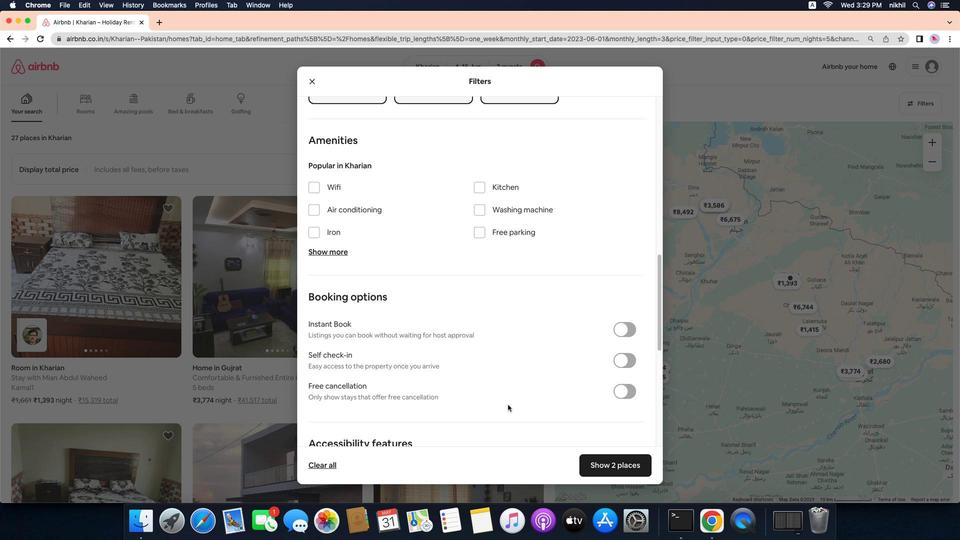 
Action: Mouse moved to (627, 365)
Screenshot: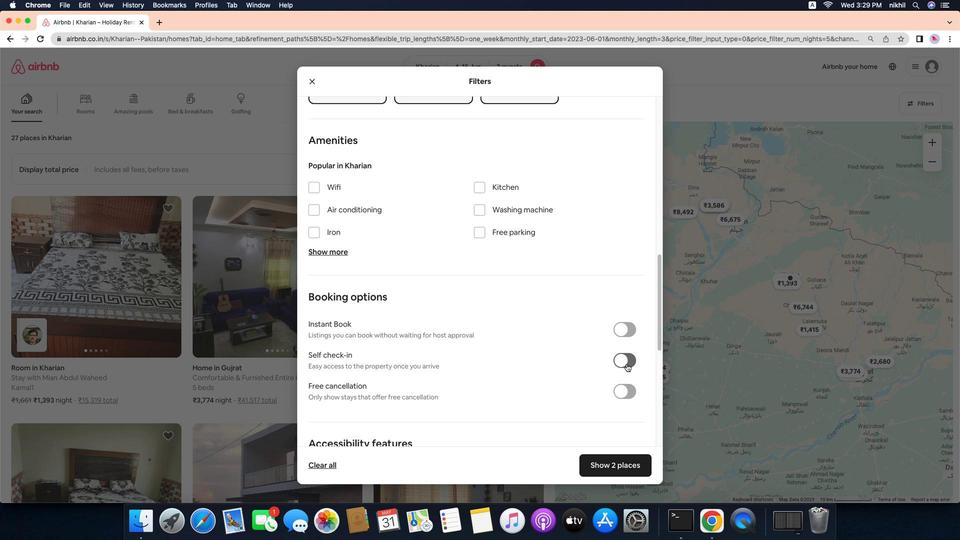 
Action: Mouse pressed left at (627, 365)
Screenshot: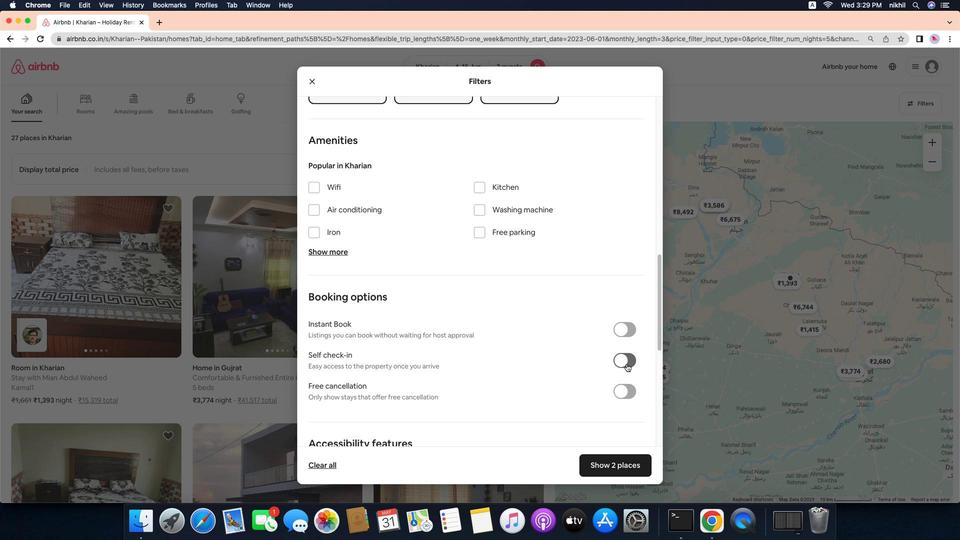 
Action: Mouse moved to (536, 382)
Screenshot: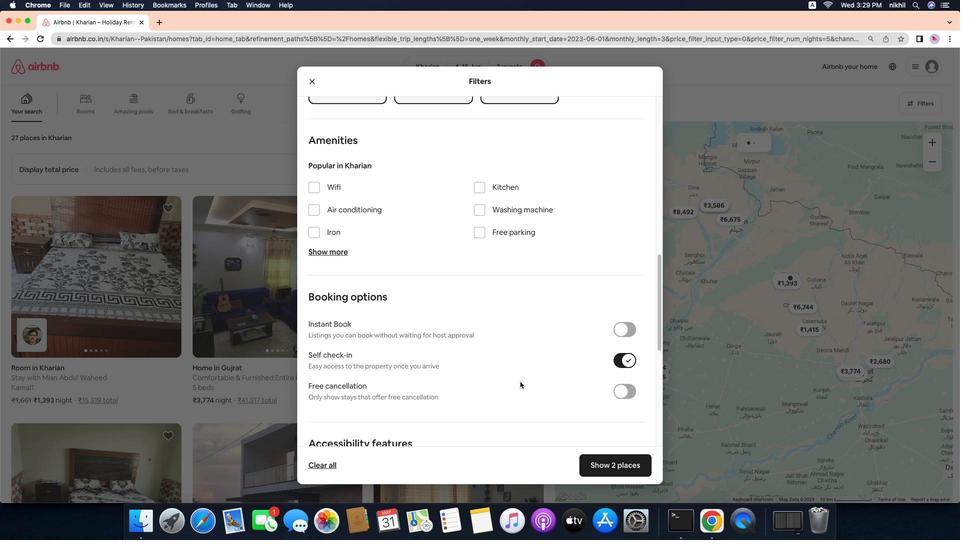 
Action: Mouse scrolled (536, 382) with delta (92, 4)
Screenshot: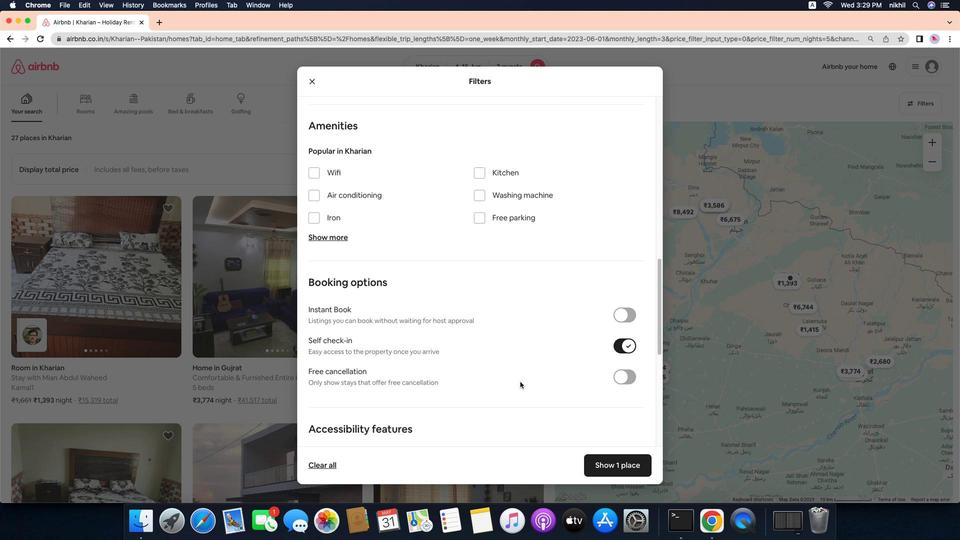 
Action: Mouse scrolled (536, 382) with delta (92, 4)
Screenshot: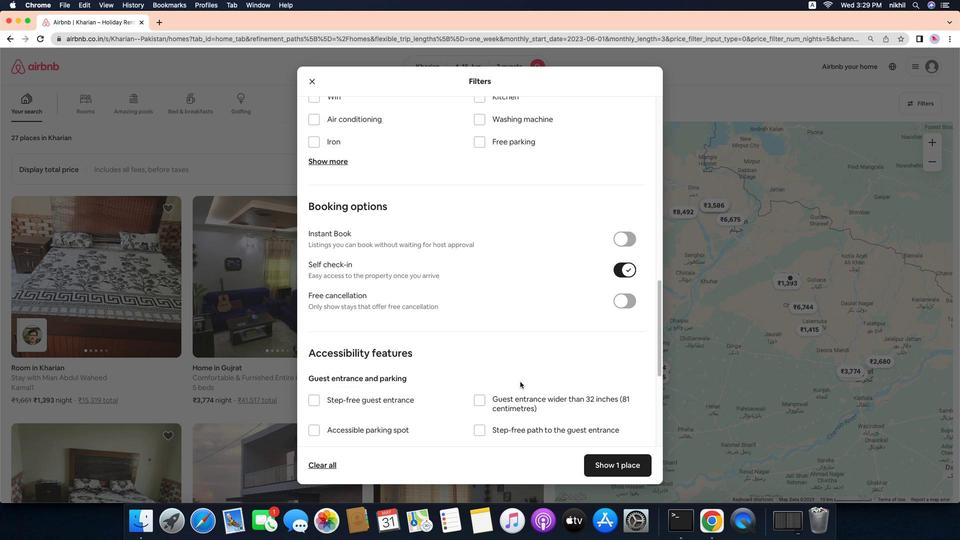 
Action: Mouse scrolled (536, 382) with delta (92, 3)
Screenshot: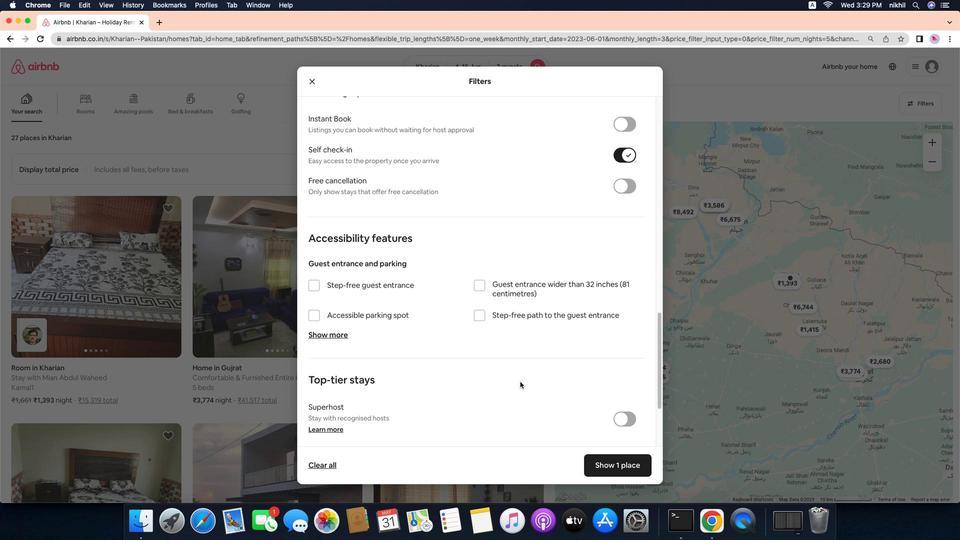 
Action: Mouse scrolled (536, 382) with delta (92, 2)
Screenshot: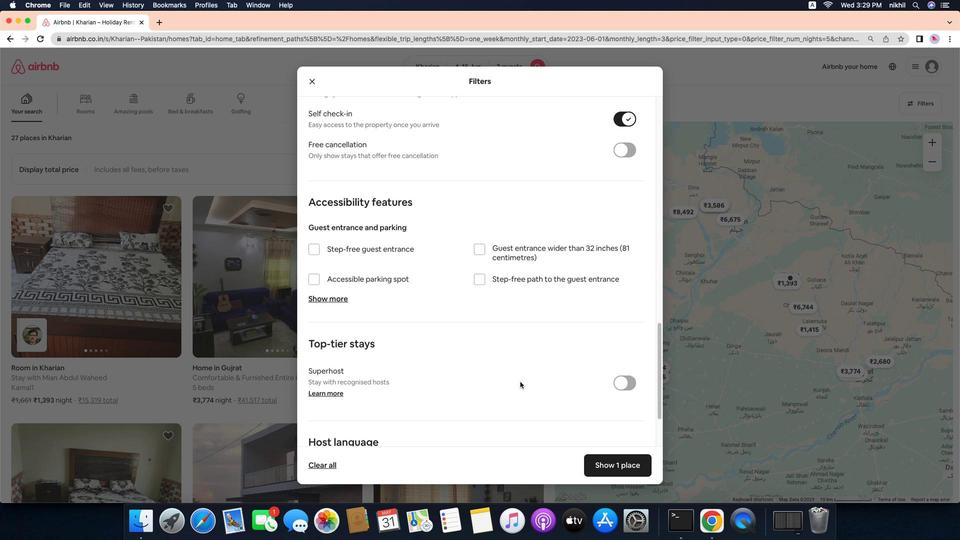 
Action: Mouse moved to (536, 382)
Screenshot: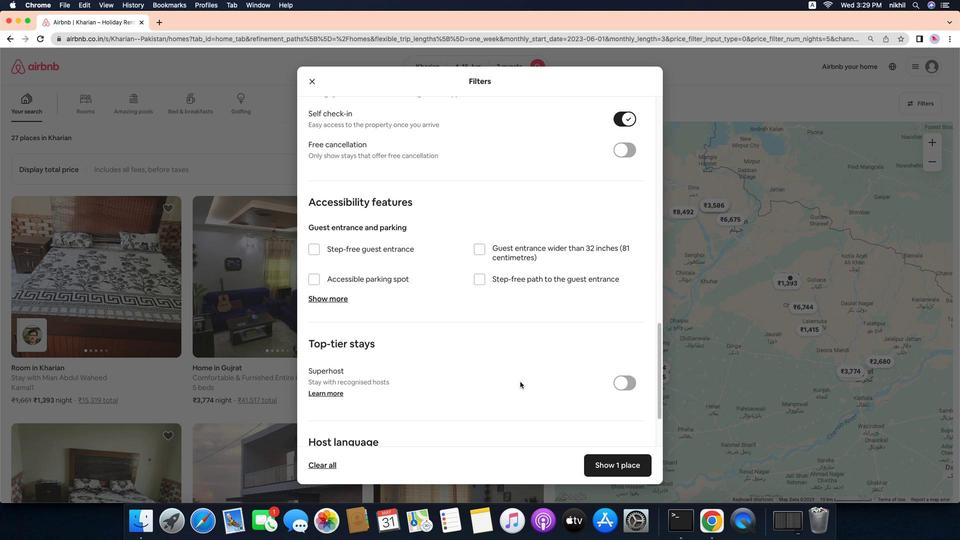 
Action: Mouse scrolled (536, 382) with delta (92, 4)
Screenshot: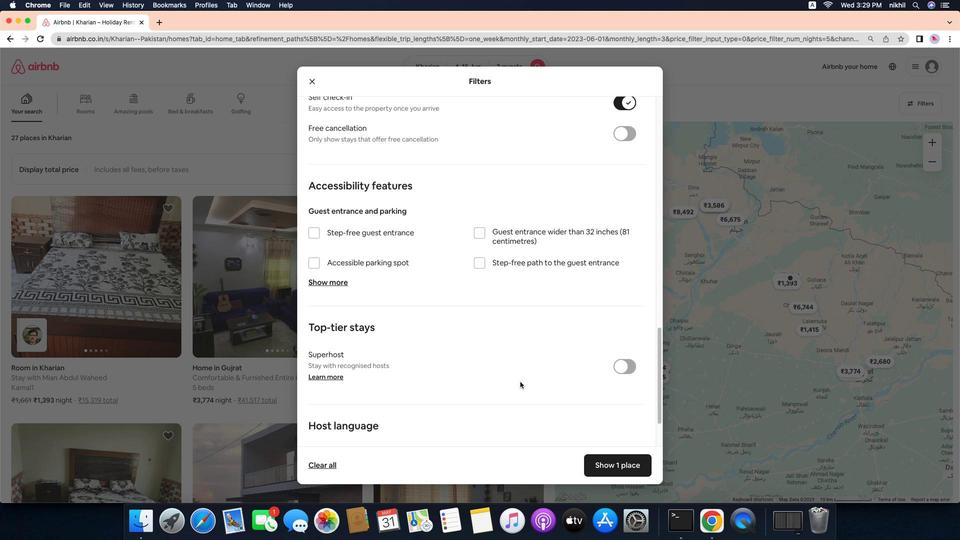 
Action: Mouse scrolled (536, 382) with delta (92, 4)
Screenshot: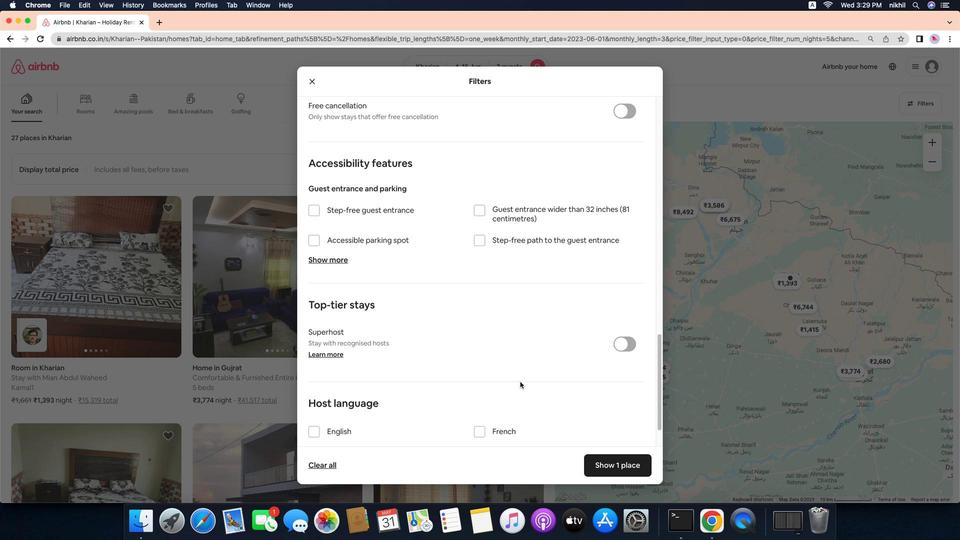 
Action: Mouse scrolled (536, 382) with delta (92, 2)
Screenshot: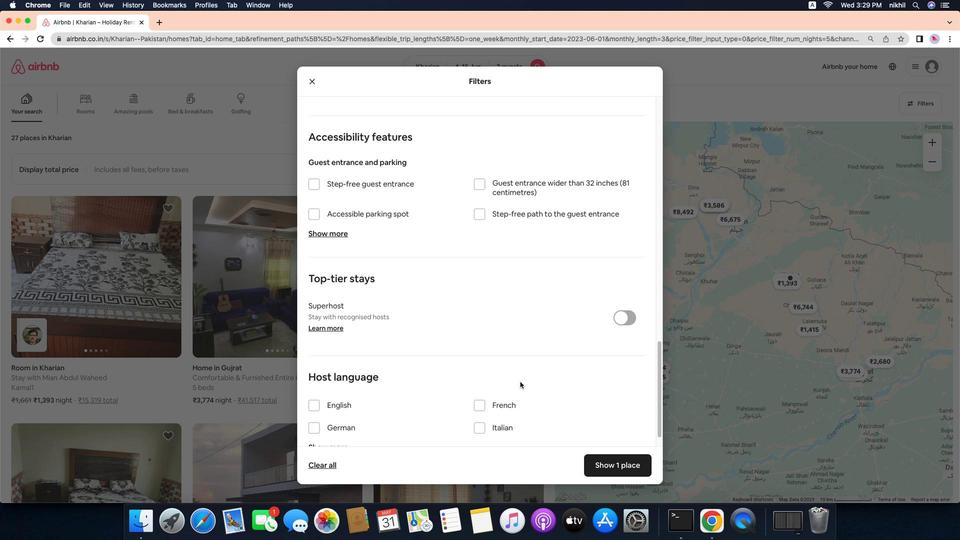 
Action: Mouse scrolled (536, 382) with delta (92, 1)
Screenshot: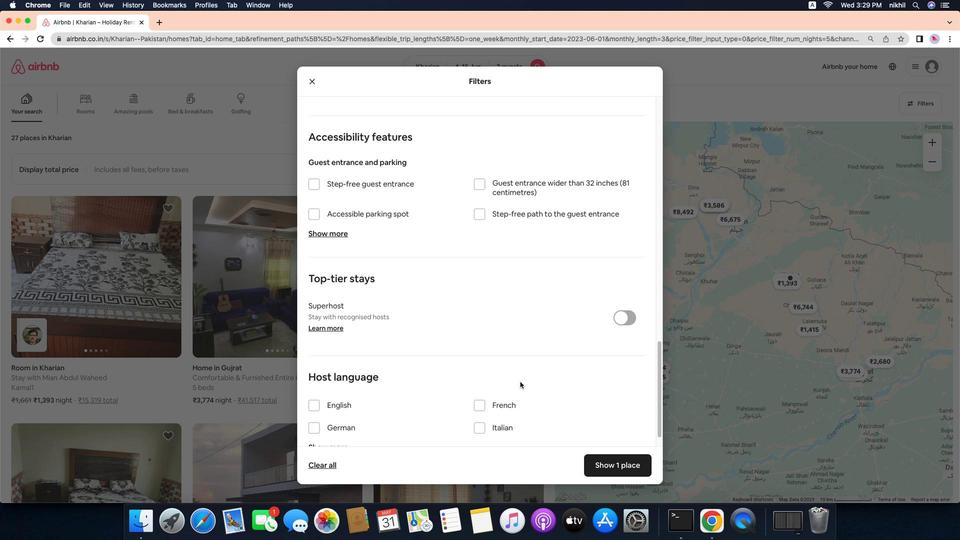 
Action: Mouse moved to (361, 381)
Screenshot: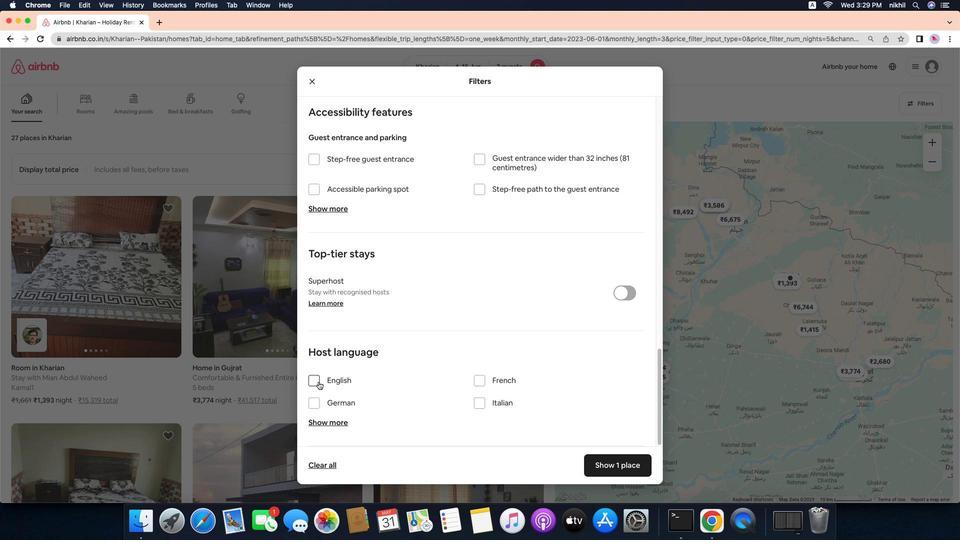 
Action: Mouse pressed left at (361, 381)
Screenshot: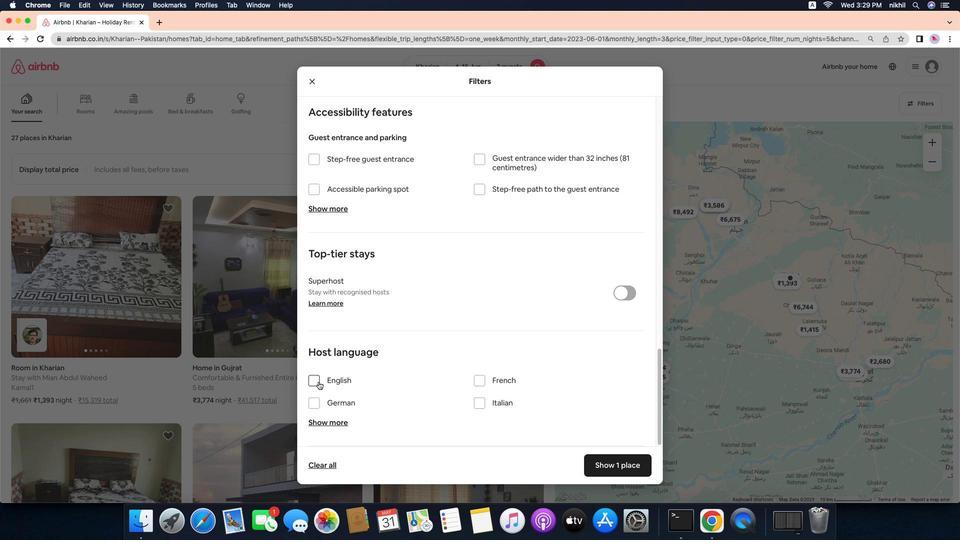 
Action: Mouse moved to (602, 469)
Screenshot: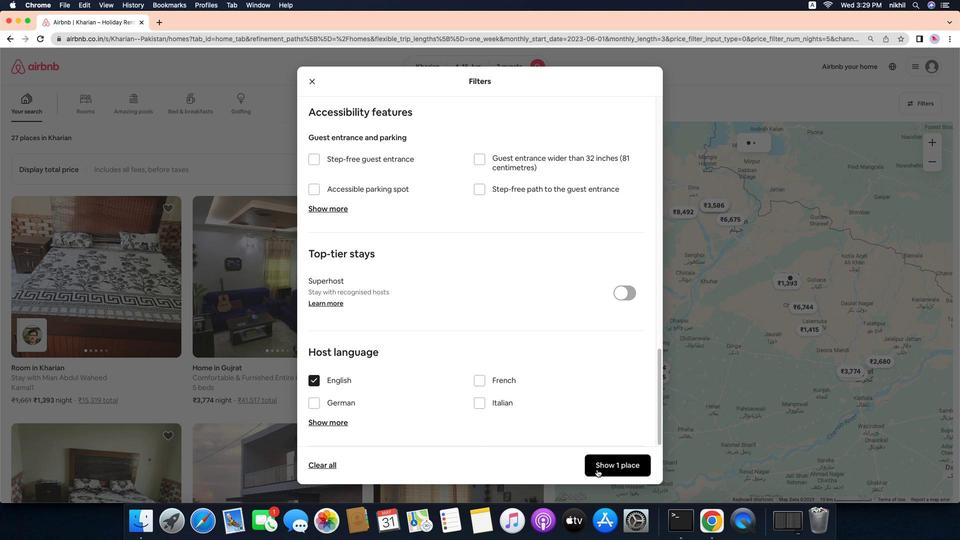 
Action: Mouse pressed left at (602, 469)
Screenshot: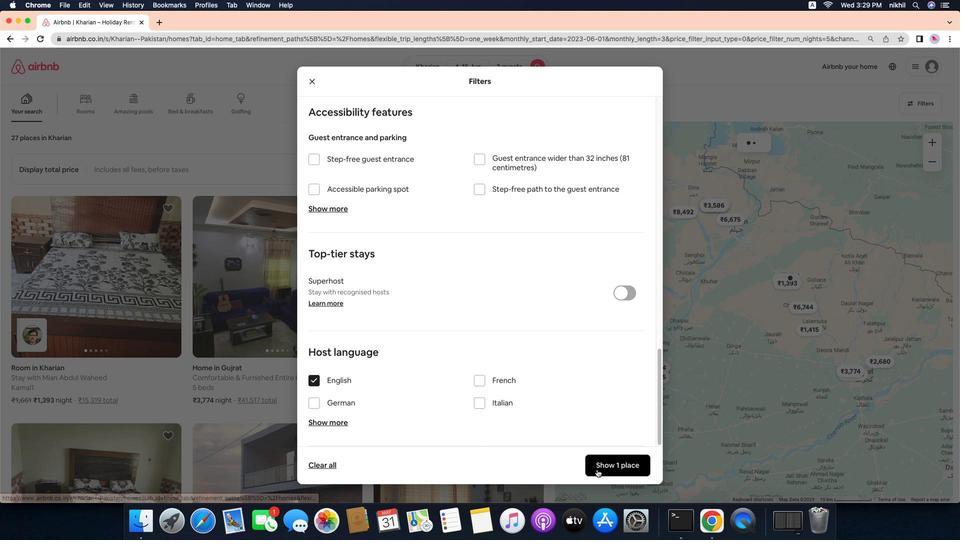 
Action: Mouse moved to (490, 179)
Screenshot: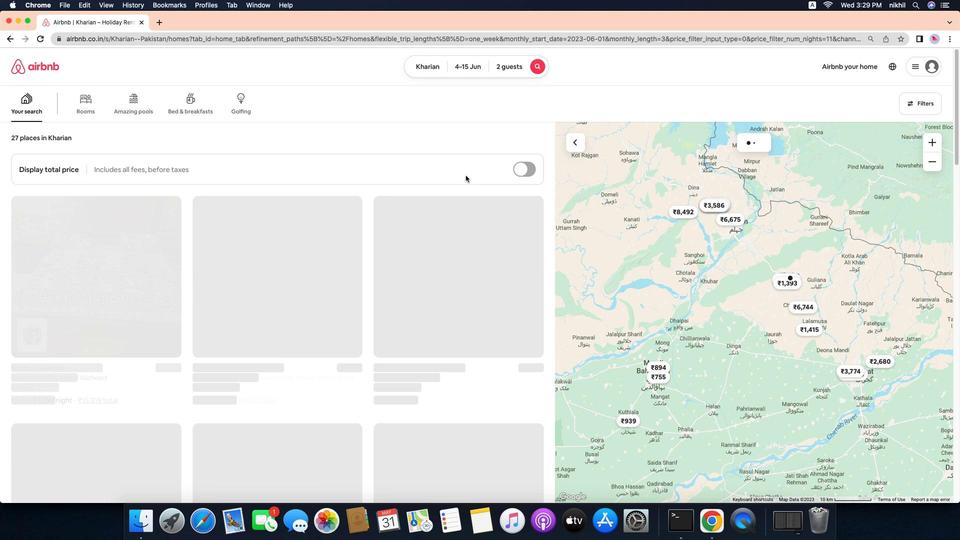 
